 Task: Create new customer invoice with Date Opened: 08-May-23, Select Customer: Renys, Terms: Net 30. Make invoice entry for item-1 with Date: 08-May-23, Description: Victoria's Secret Pleated Babydoll Black (XL)
, Income Account: Income:Sales, Quantity: 4, Unit Price: 13.49, Sales Tax: Y, Sales Tax Included: N, Tax Table: Sales Tax. Make entry for item-2 with Date: 08-May-23, Description: Victoria's Secret Pleated Babydoll Black (XL)
, Income Account: Income:Sales, Quantity: 2, Unit Price: 12.99, Sales Tax: Y, Sales Tax Included: N, Tax Table: Sales Tax. Post Invoice with Post Date: 08-May-23, Post to Accounts: Assets:Accounts Receivable. Pay / Process Payment with Transaction Date: 06-Jun-23, Amount: 84.74, Transfer Account: Checking Account. Go to 'Print Invoice'. Give a print command to print a copy of invoice.
Action: Mouse moved to (187, 101)
Screenshot: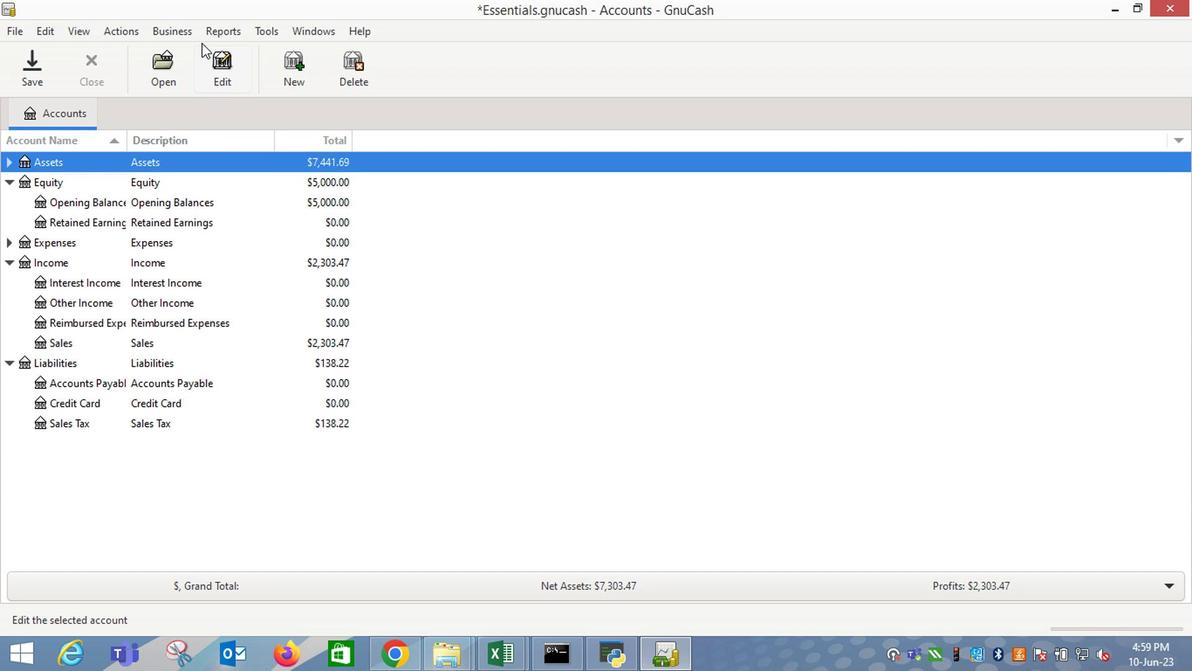
Action: Mouse pressed left at (187, 101)
Screenshot: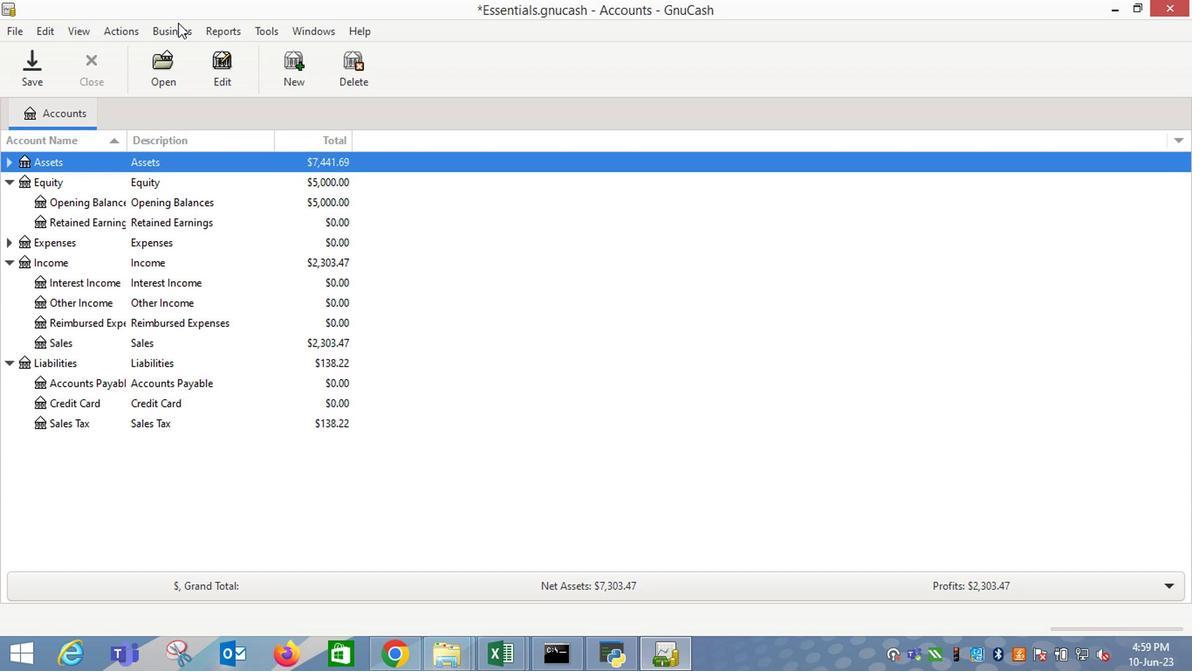 
Action: Mouse moved to (388, 176)
Screenshot: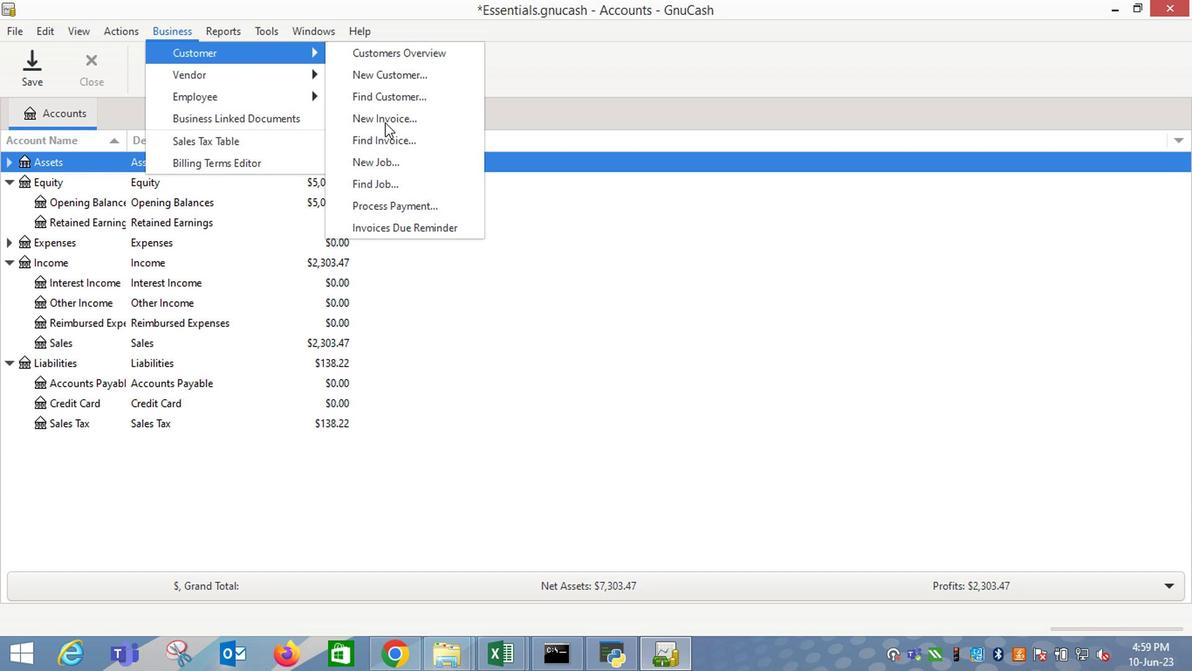 
Action: Mouse pressed left at (388, 176)
Screenshot: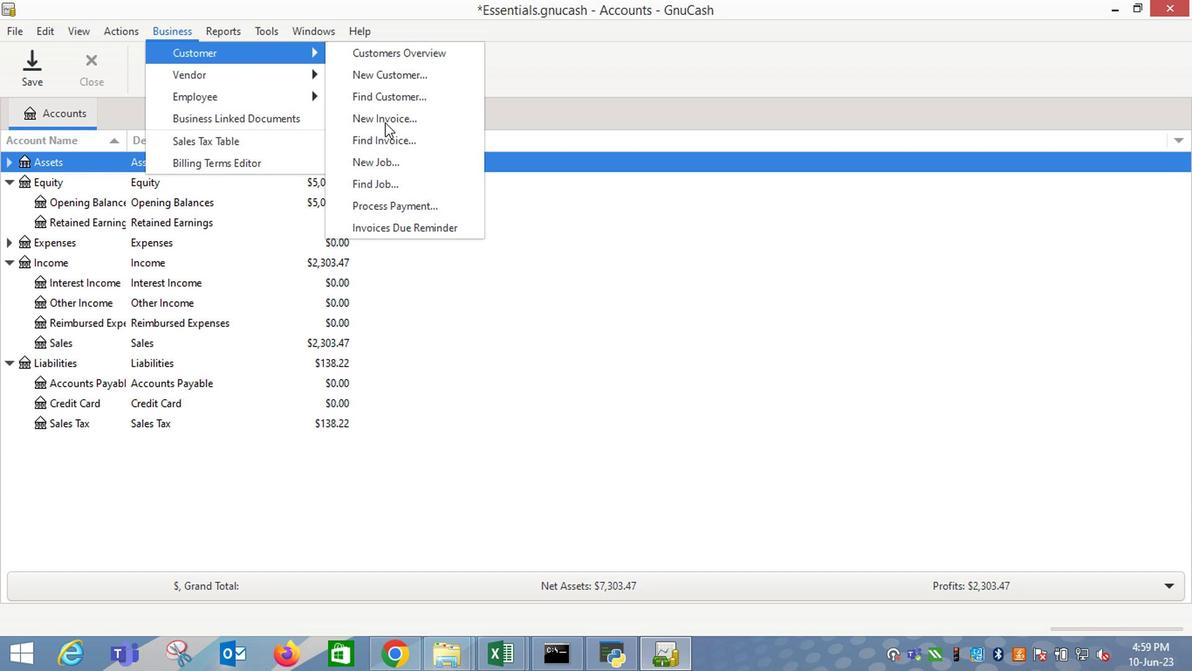 
Action: Mouse moved to (703, 281)
Screenshot: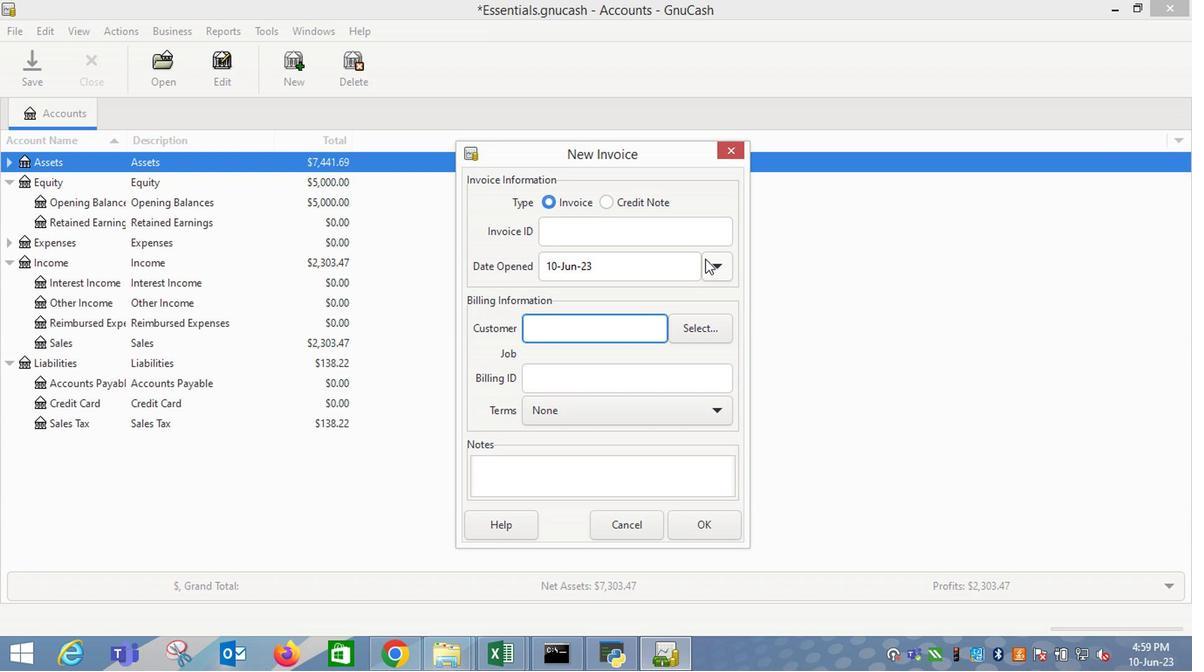 
Action: Mouse pressed left at (703, 281)
Screenshot: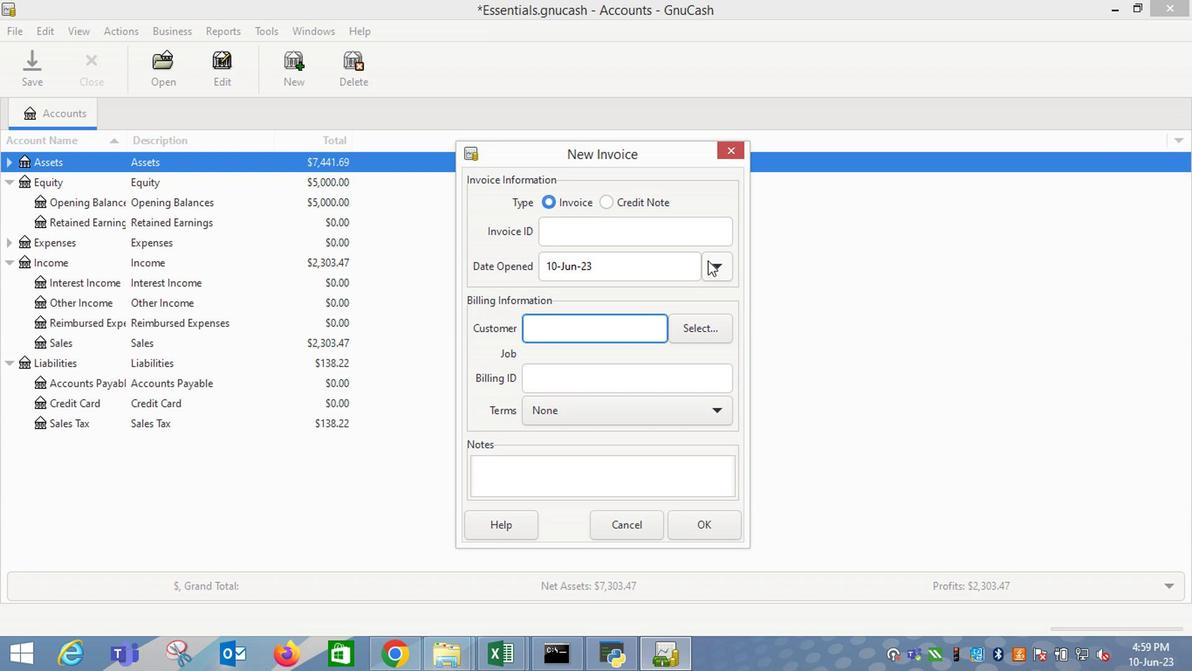 
Action: Mouse moved to (577, 304)
Screenshot: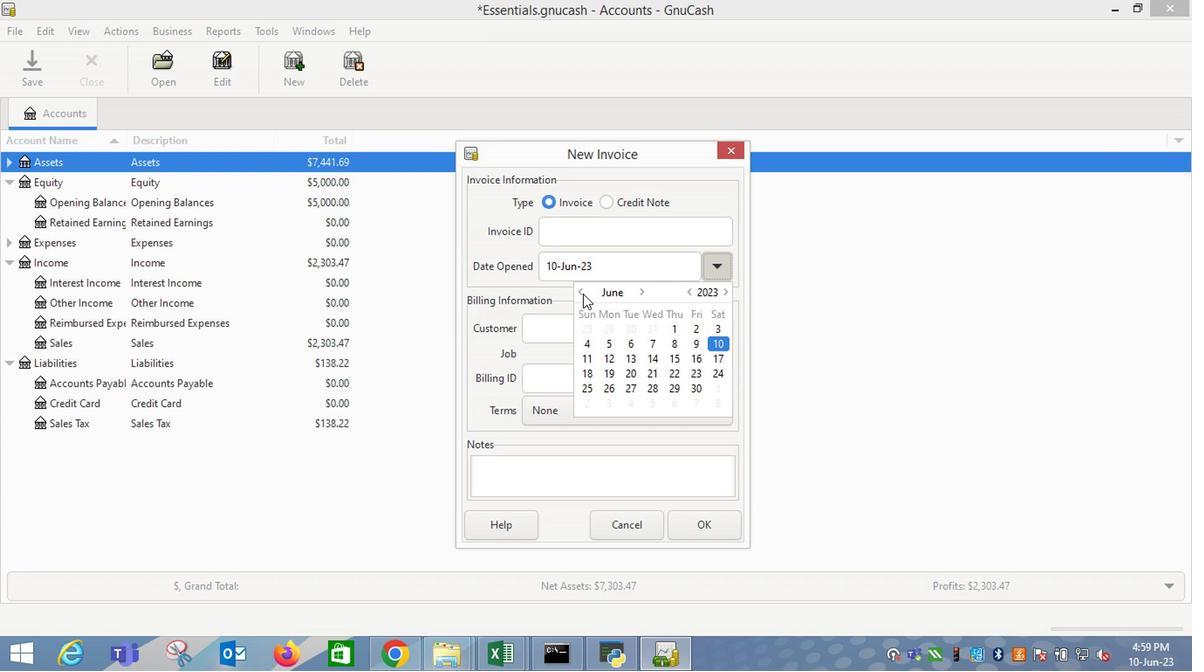 
Action: Mouse pressed left at (577, 304)
Screenshot: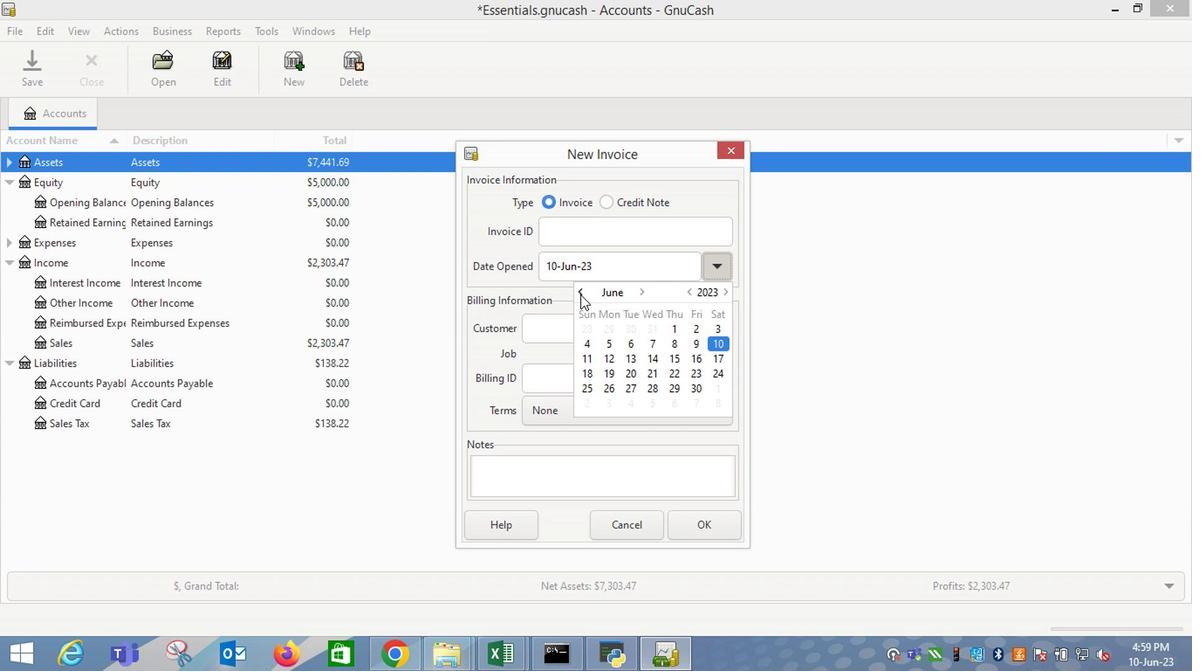 
Action: Mouse moved to (605, 341)
Screenshot: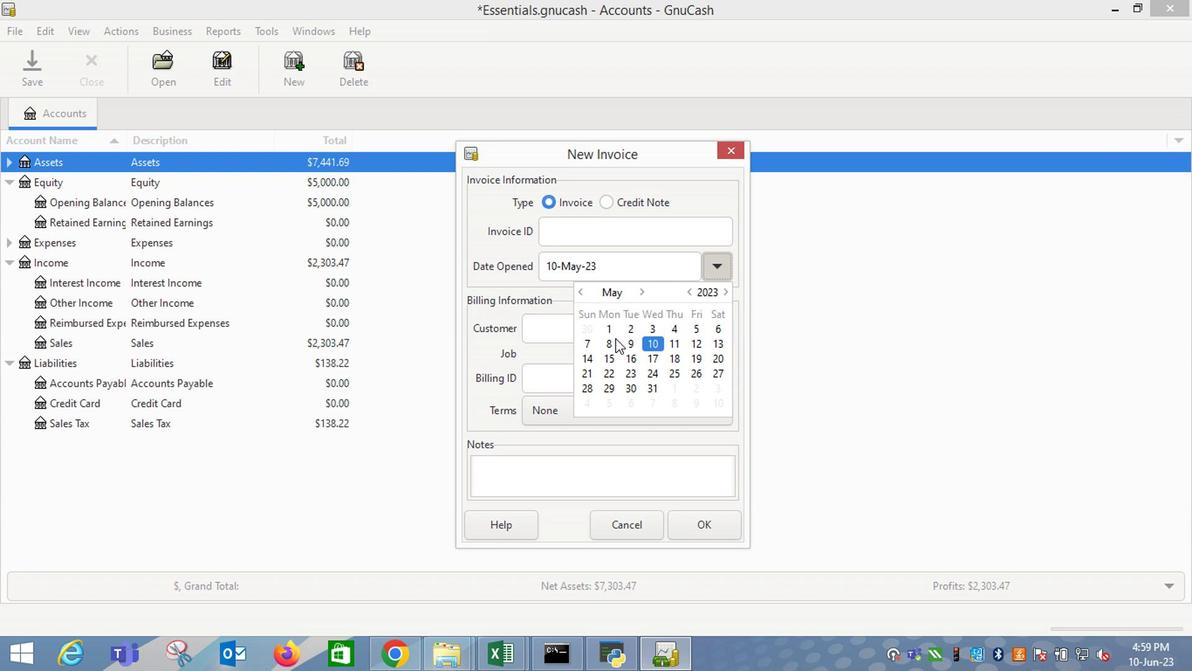 
Action: Mouse pressed left at (605, 341)
Screenshot: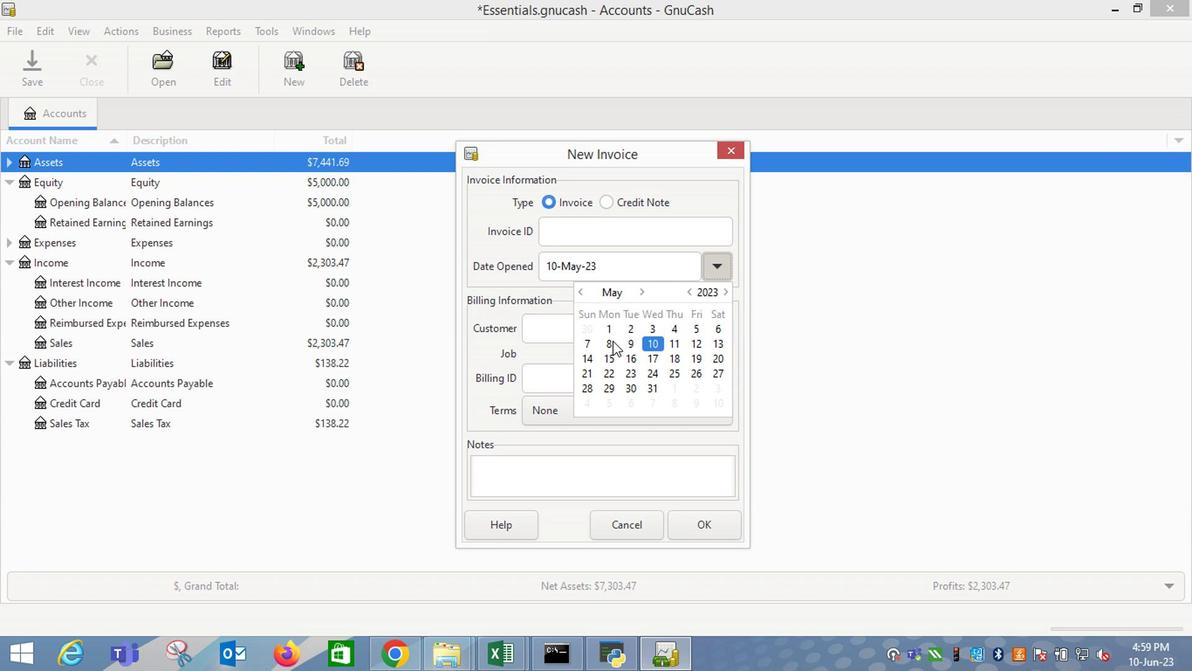 
Action: Mouse moved to (544, 332)
Screenshot: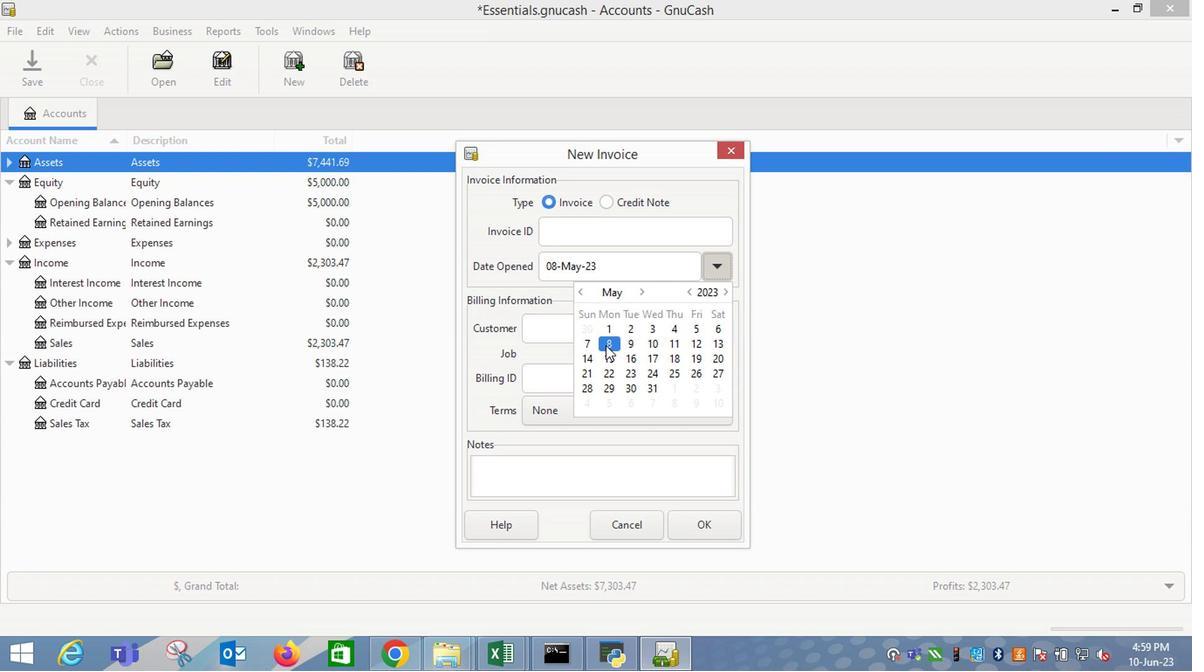 
Action: Mouse pressed left at (544, 332)
Screenshot: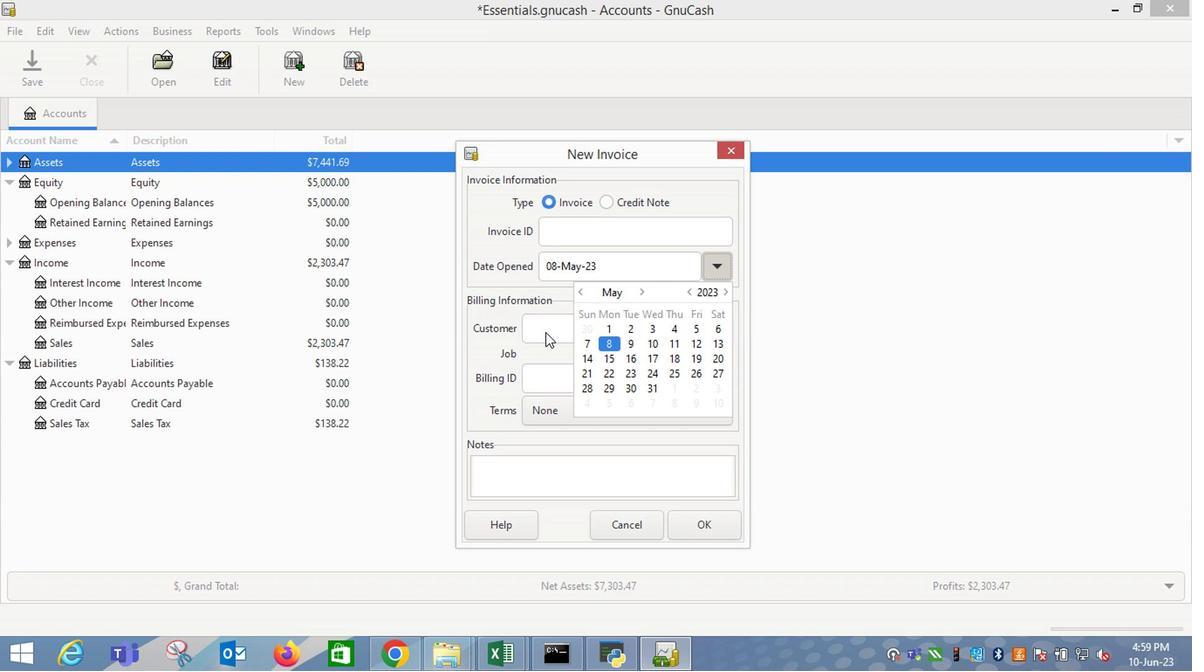 
Action: Mouse moved to (546, 331)
Screenshot: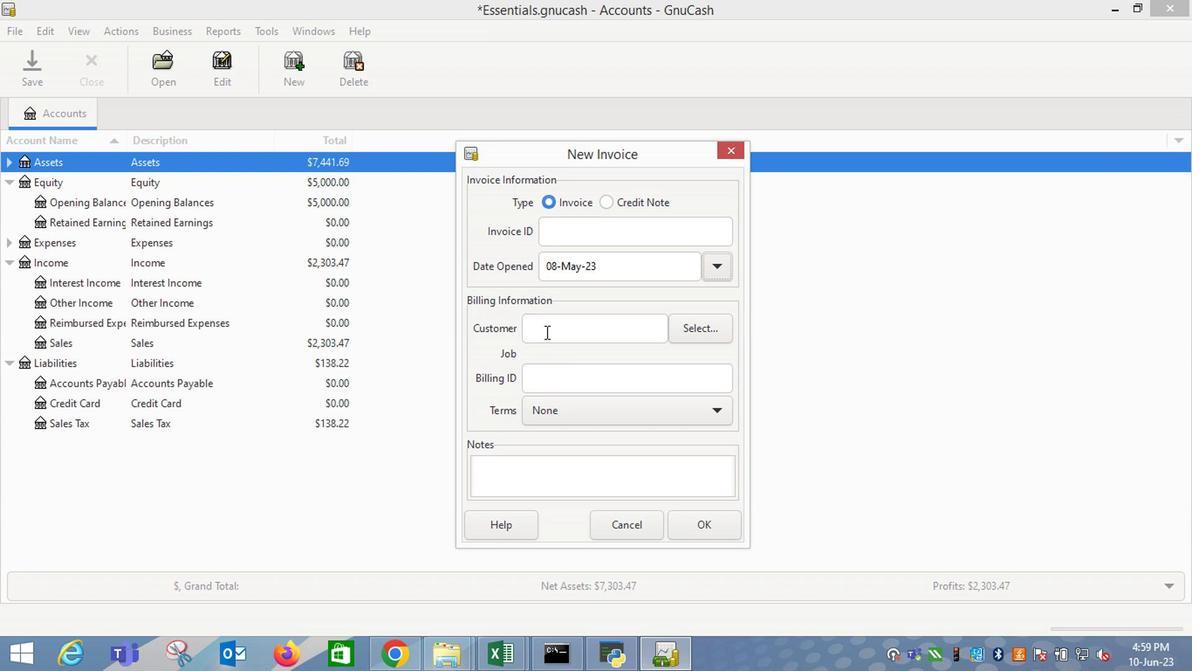 
Action: Mouse pressed left at (546, 331)
Screenshot: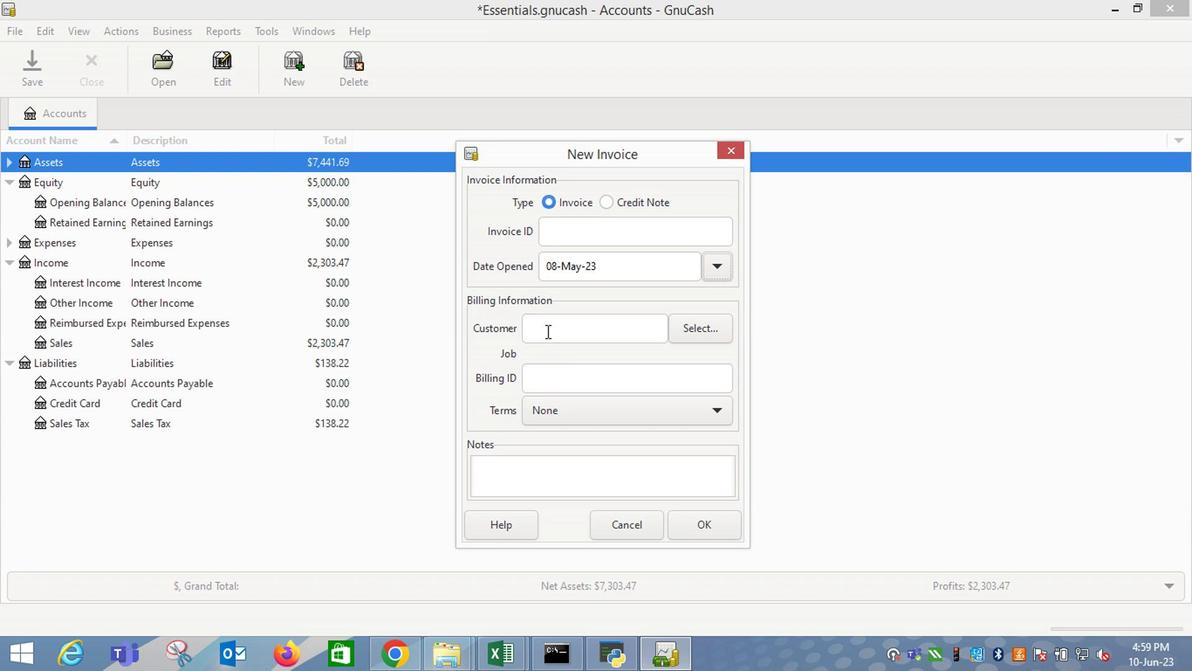 
Action: Key pressed <Key.shift_r>Re
Screenshot: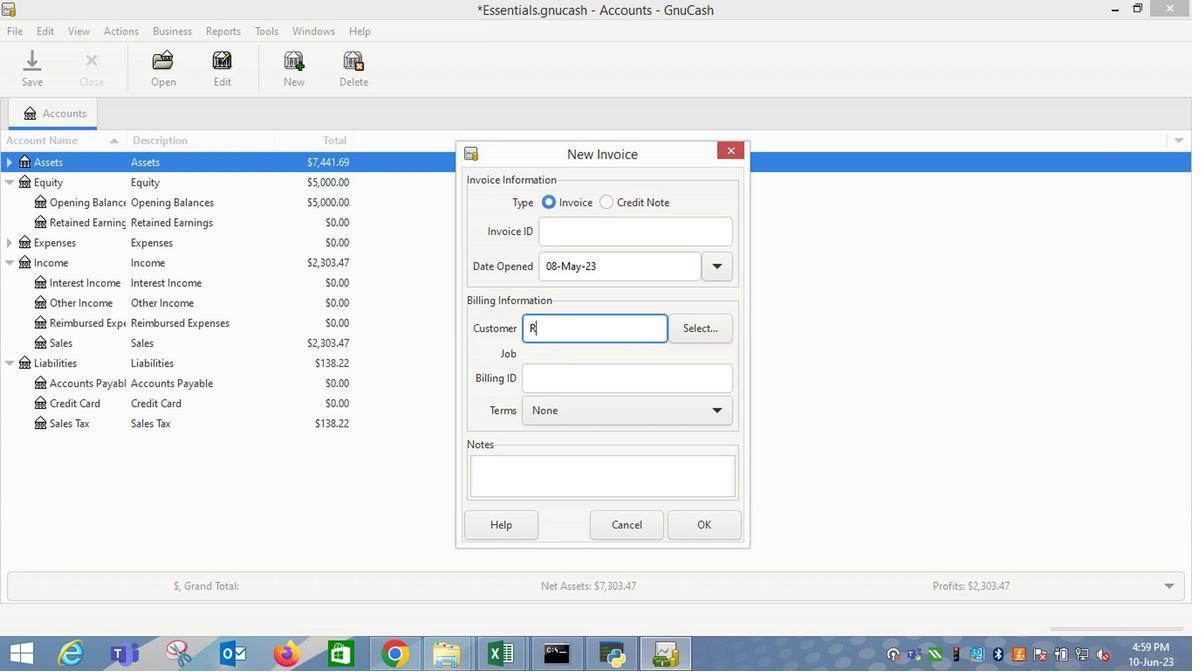 
Action: Mouse moved to (556, 355)
Screenshot: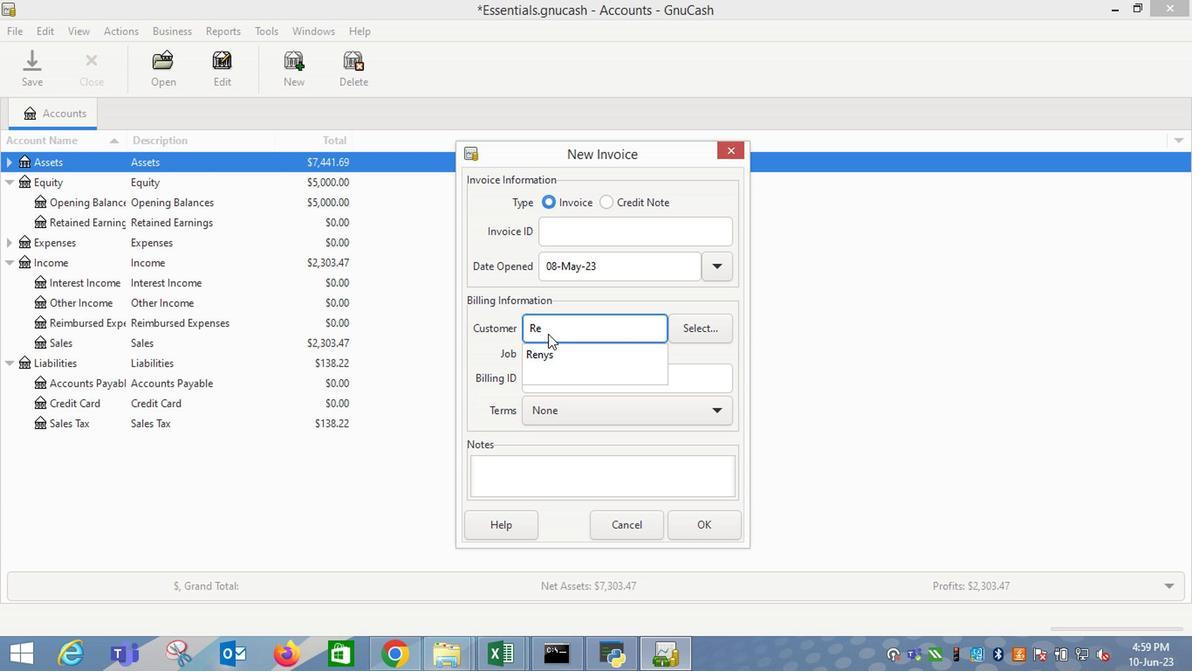 
Action: Mouse pressed left at (556, 355)
Screenshot: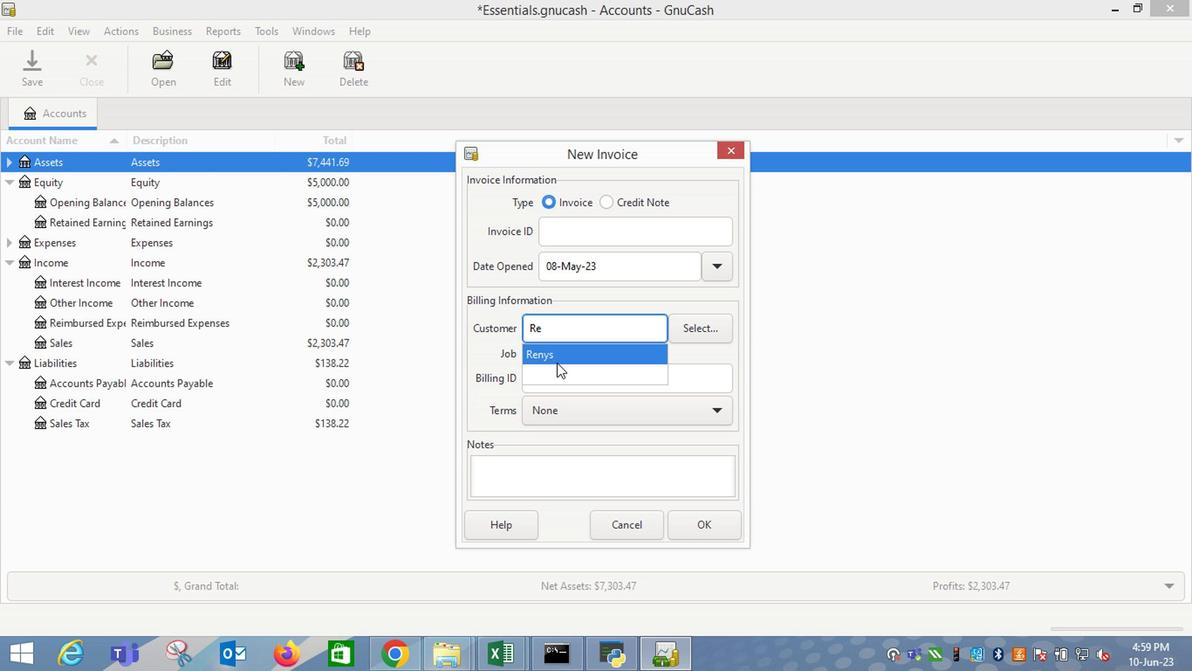 
Action: Mouse moved to (559, 403)
Screenshot: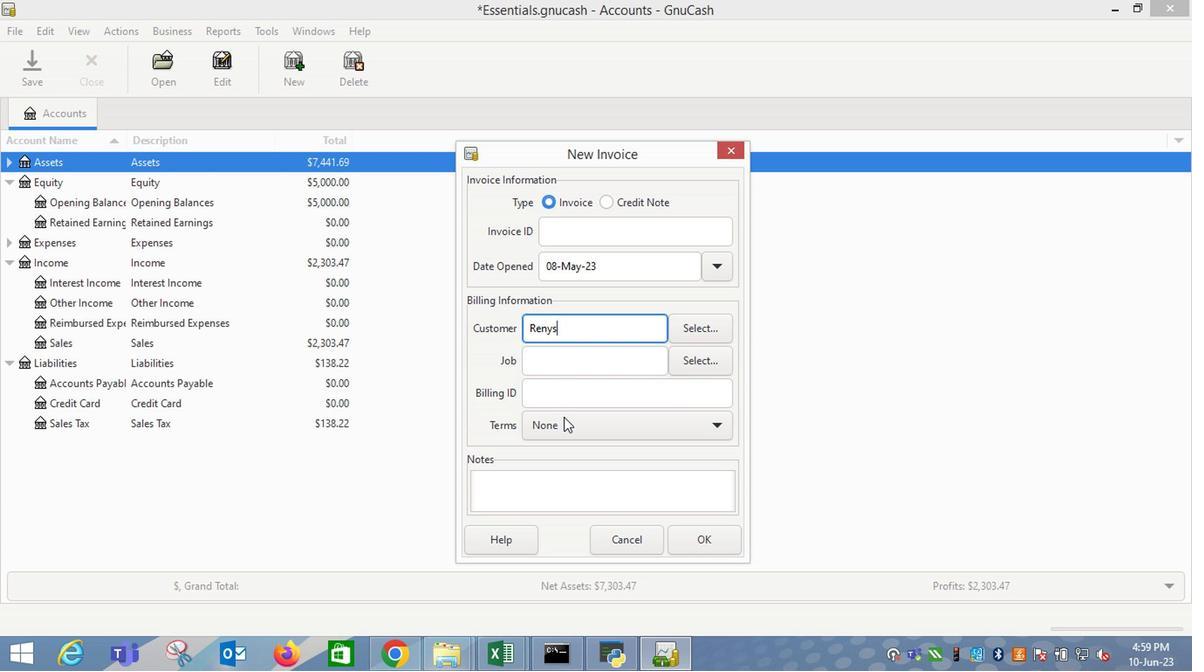 
Action: Mouse pressed left at (559, 403)
Screenshot: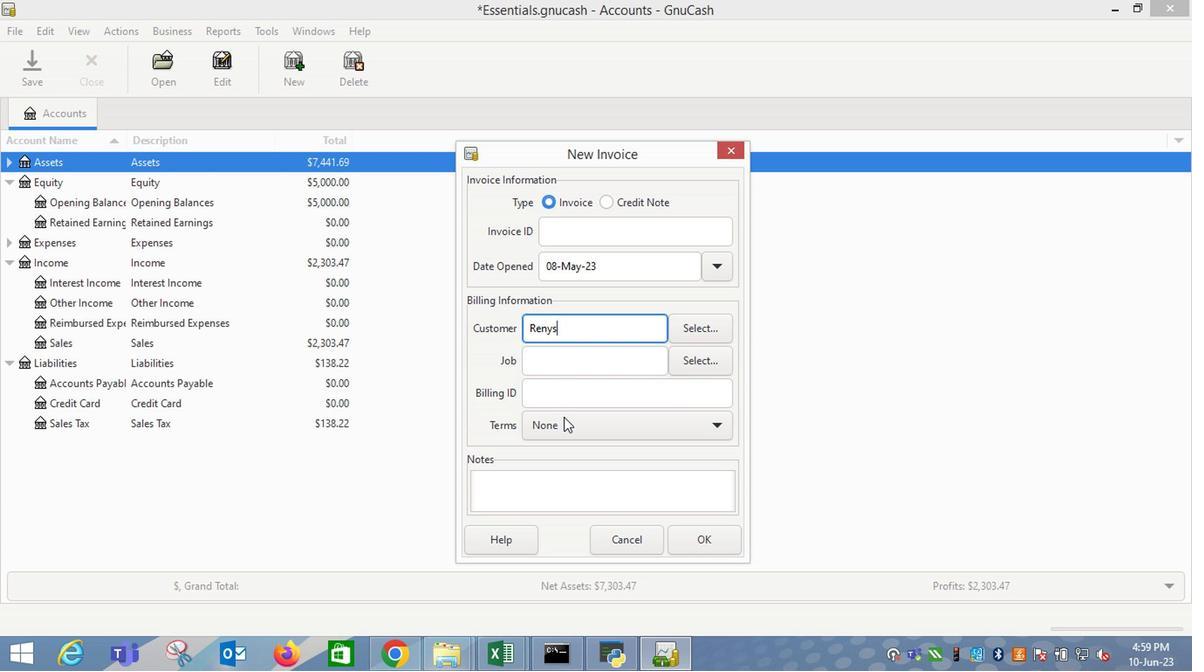 
Action: Mouse moved to (552, 438)
Screenshot: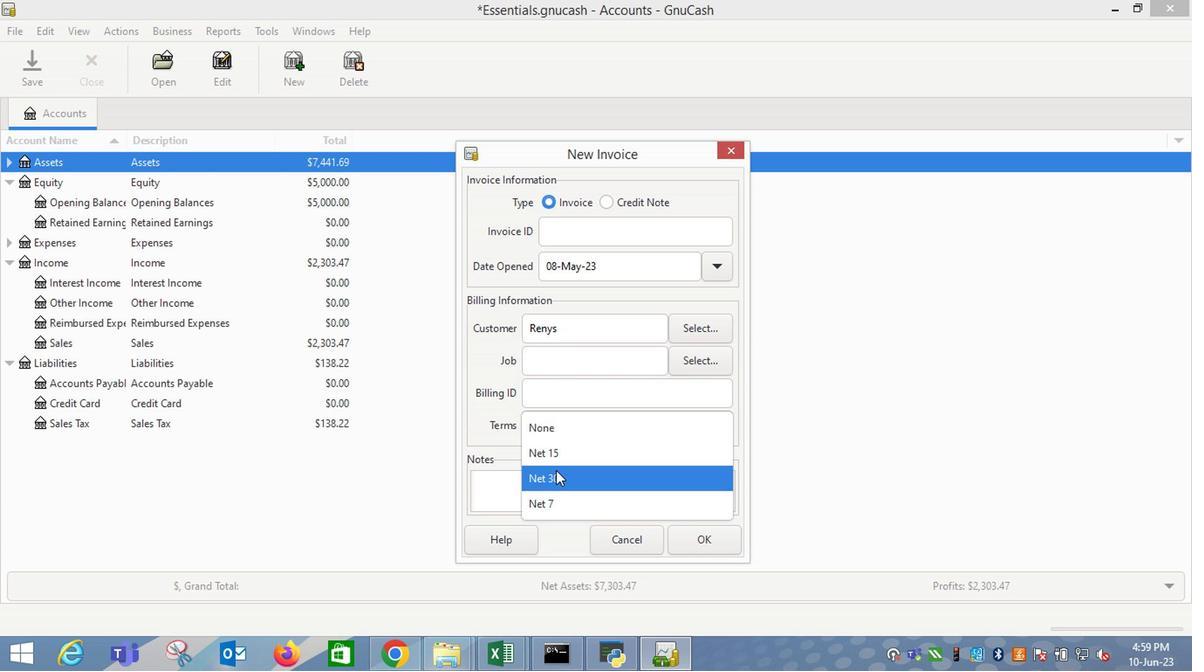 
Action: Mouse pressed left at (552, 438)
Screenshot: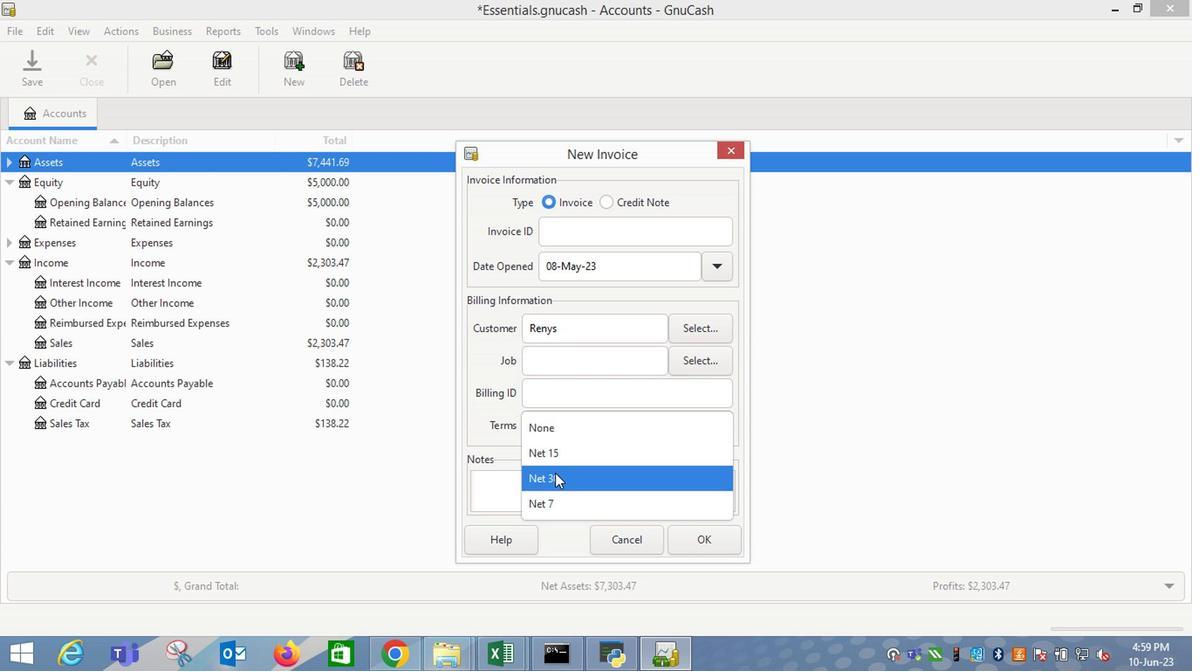 
Action: Mouse moved to (712, 485)
Screenshot: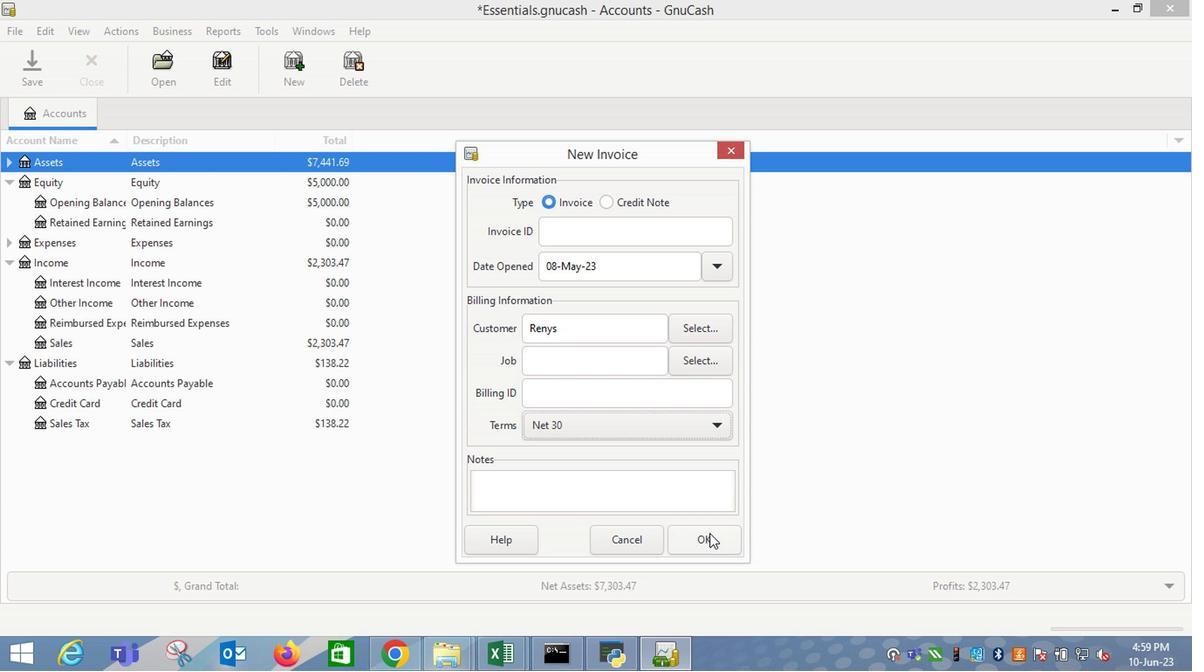 
Action: Mouse pressed left at (712, 485)
Screenshot: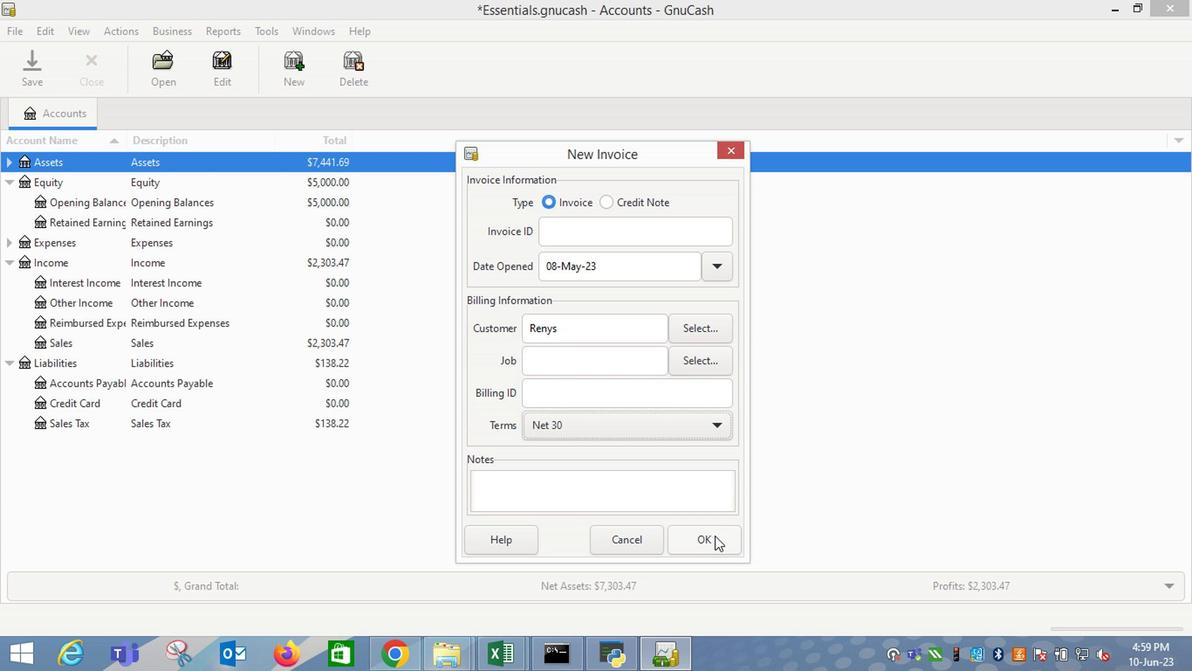 
Action: Mouse moved to (90, 337)
Screenshot: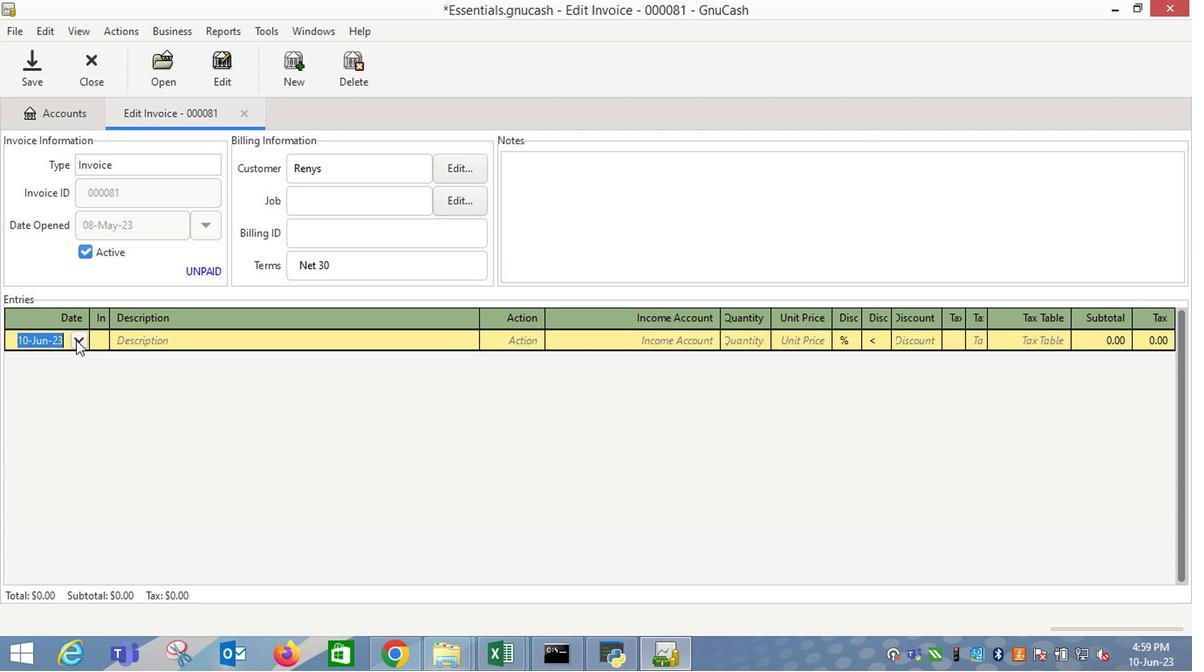 
Action: Mouse pressed left at (90, 337)
Screenshot: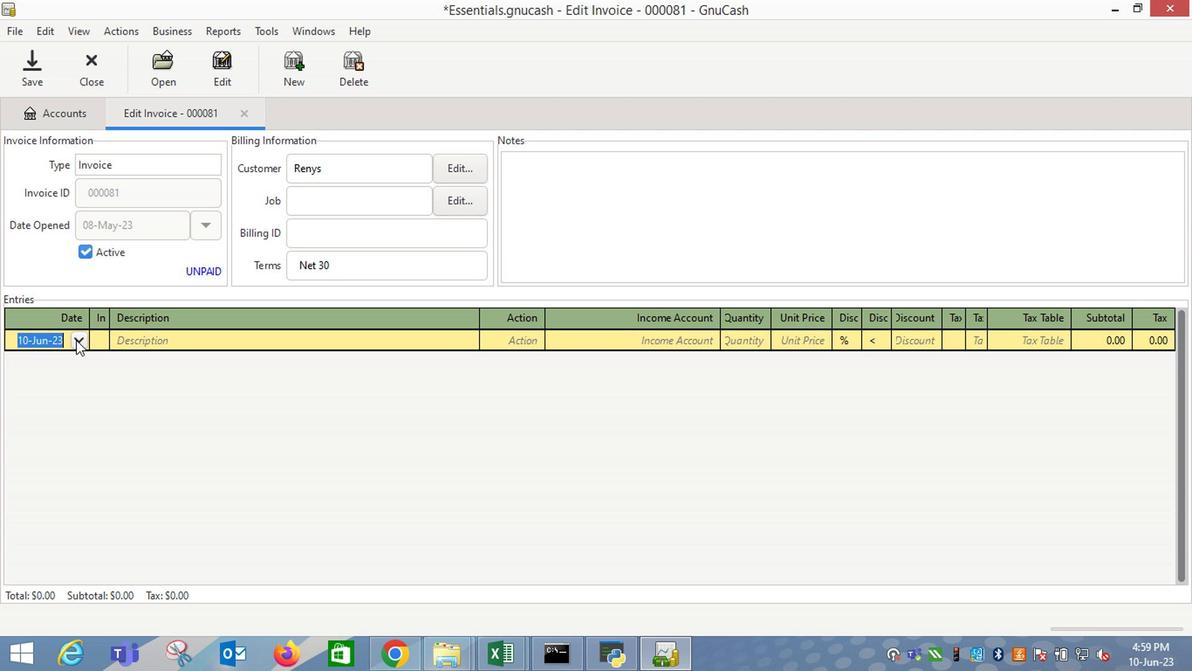 
Action: Mouse moved to (22, 357)
Screenshot: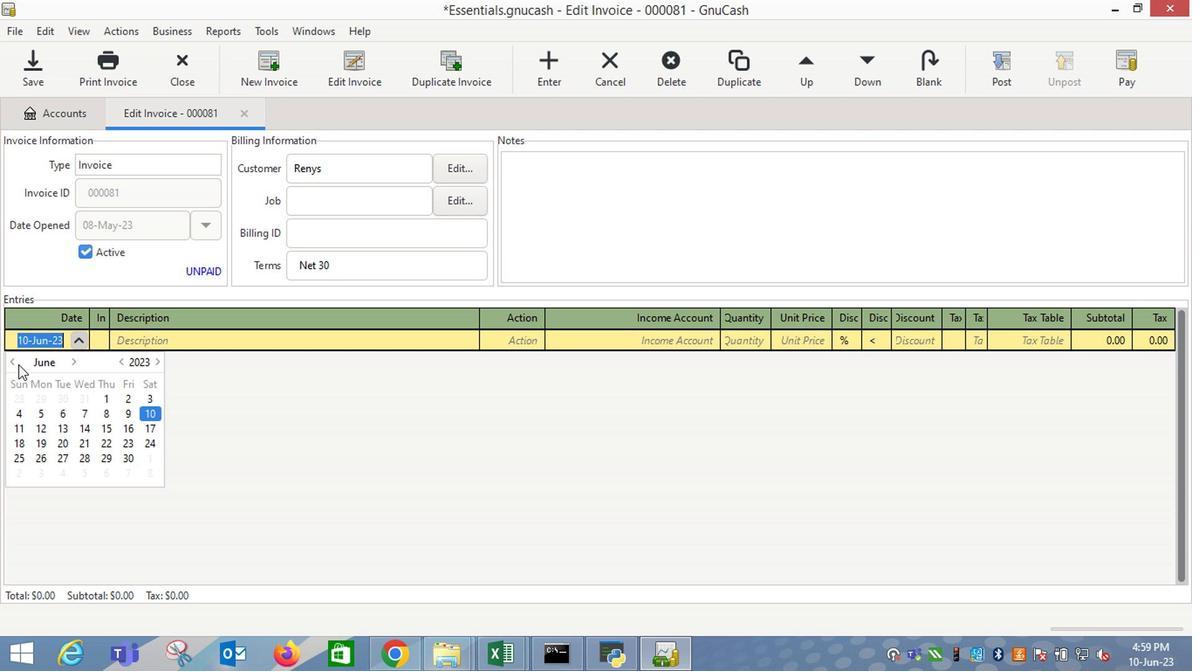 
Action: Mouse pressed left at (22, 357)
Screenshot: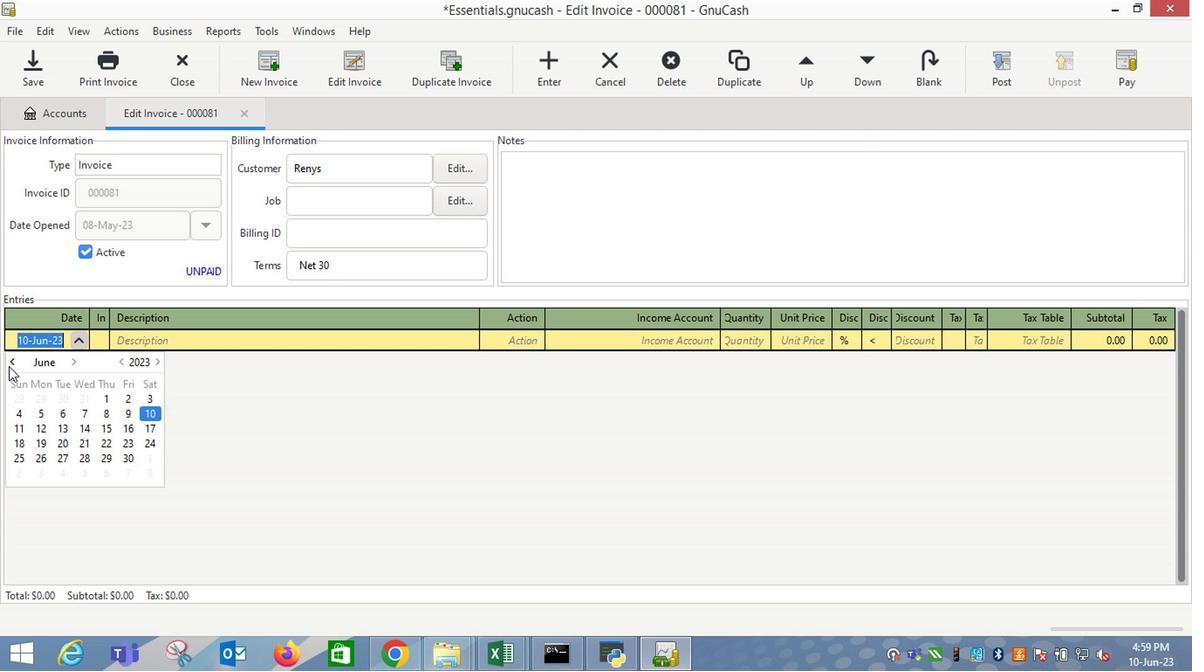
Action: Mouse moved to (55, 393)
Screenshot: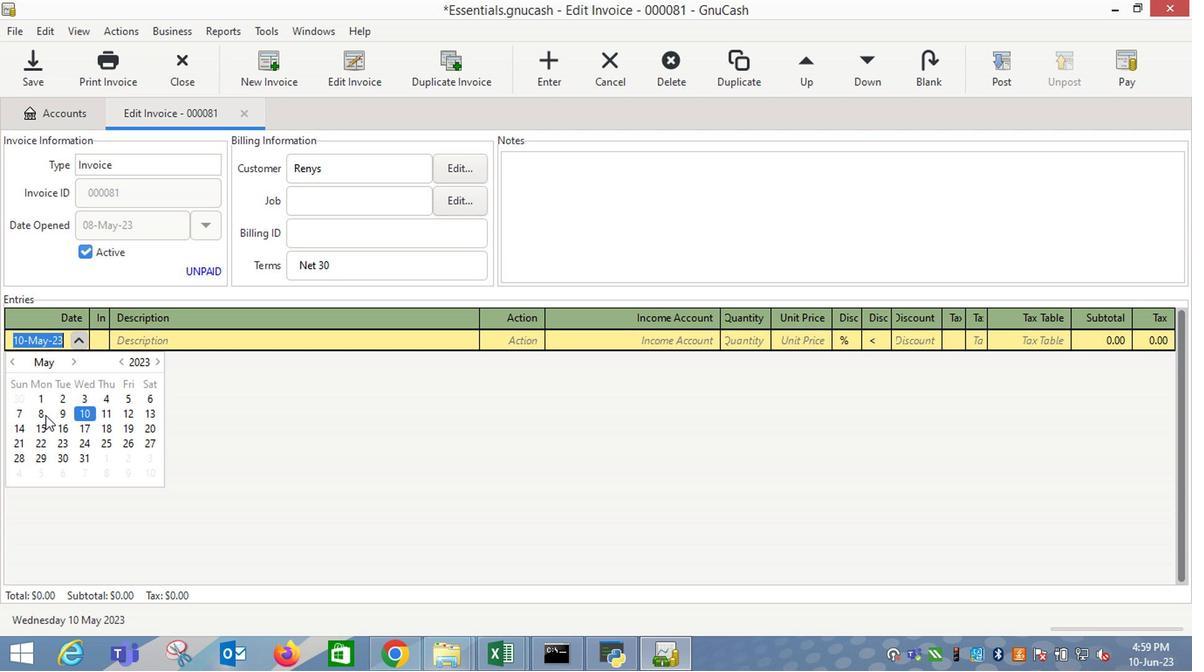 
Action: Mouse pressed left at (55, 393)
Screenshot: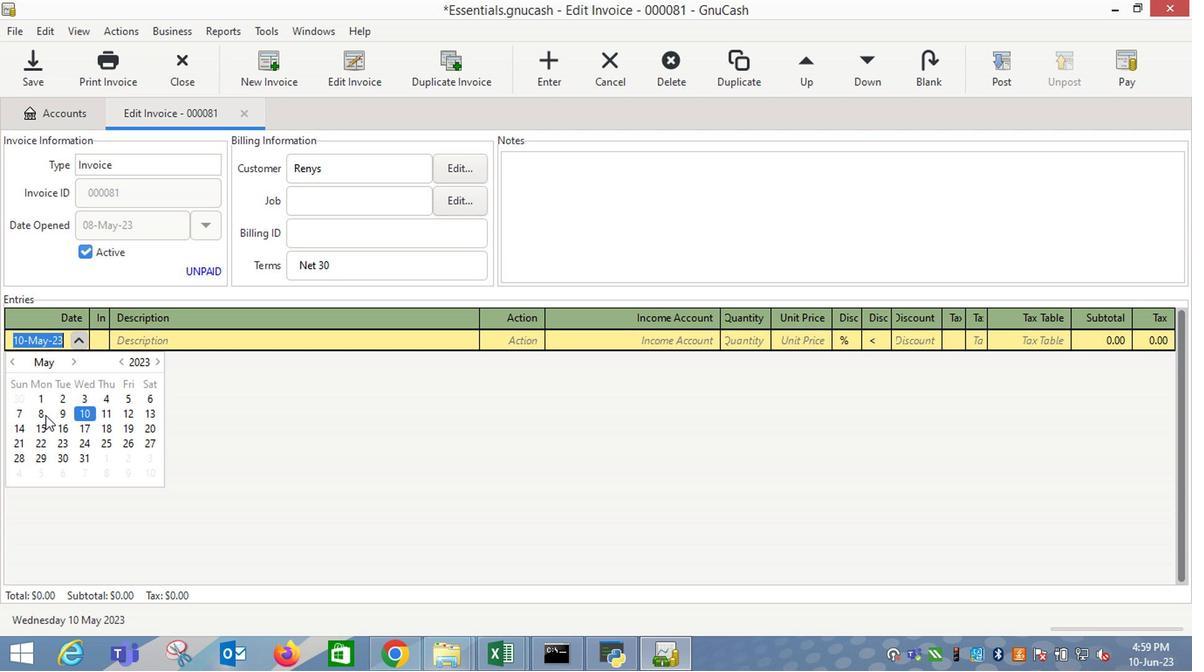 
Action: Key pressed <Key.tab><Key.shift_r>Victoria's<Key.space><Key.shift_r>Secret<Key.space><Key.shift_r>P<Key.tab>4<Key.tab>13.49<Key.tab>
Screenshot: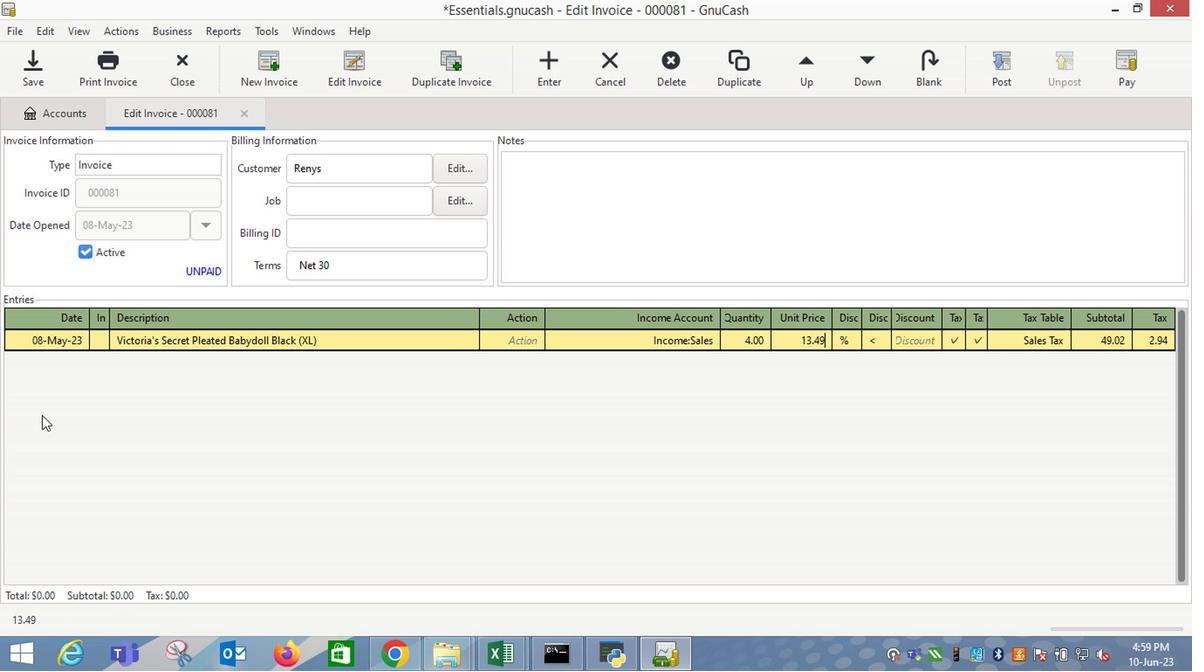 
Action: Mouse moved to (958, 335)
Screenshot: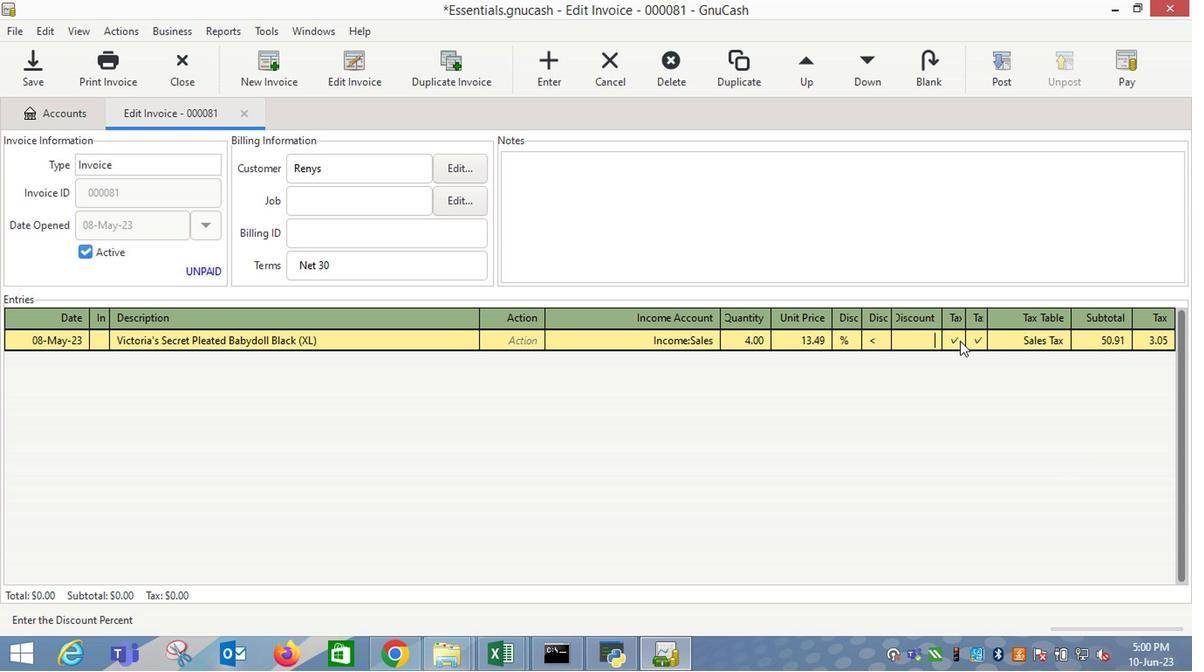 
Action: Mouse pressed left at (958, 335)
Screenshot: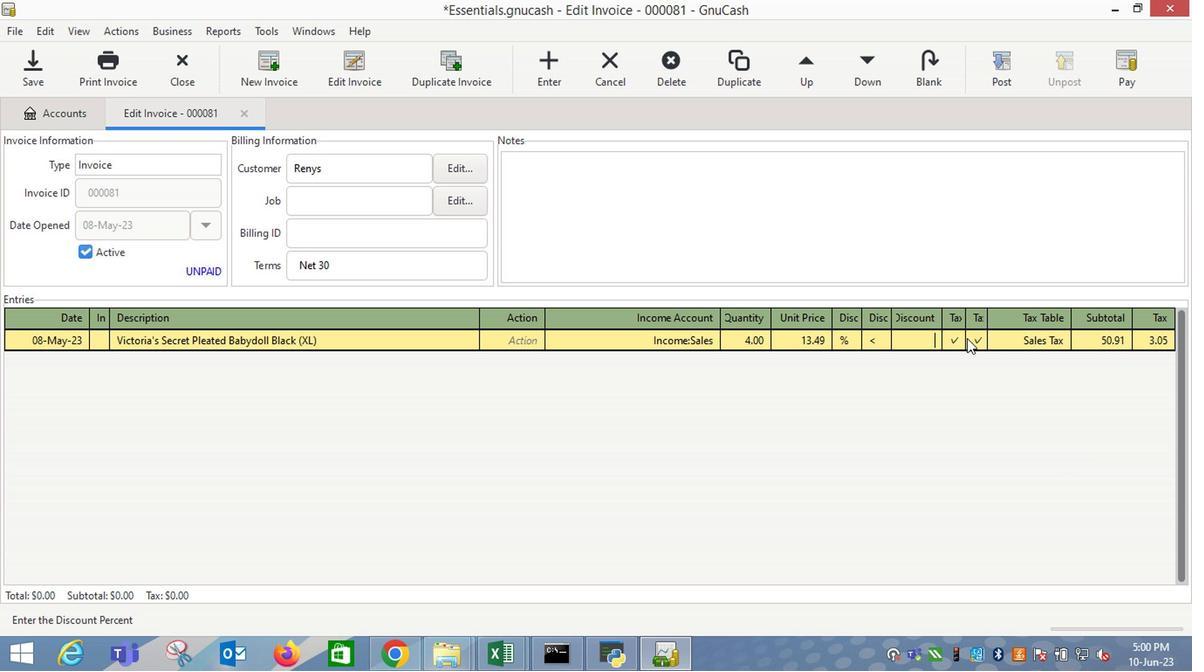 
Action: Mouse moved to (1008, 341)
Screenshot: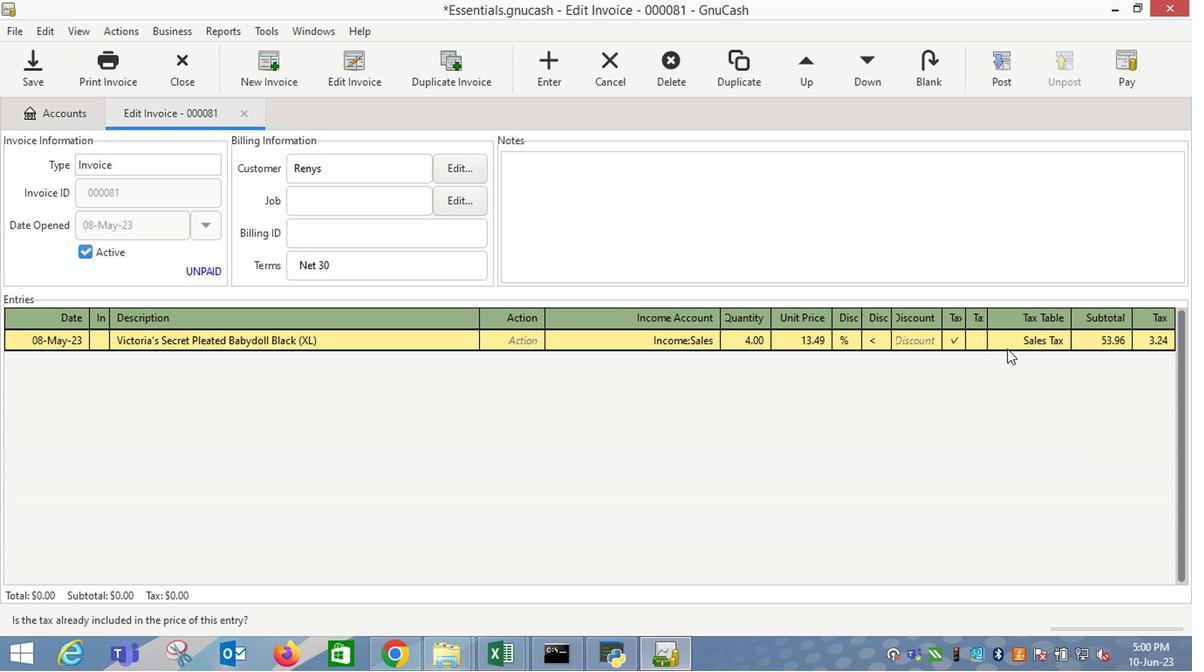 
Action: Mouse pressed left at (1008, 341)
Screenshot: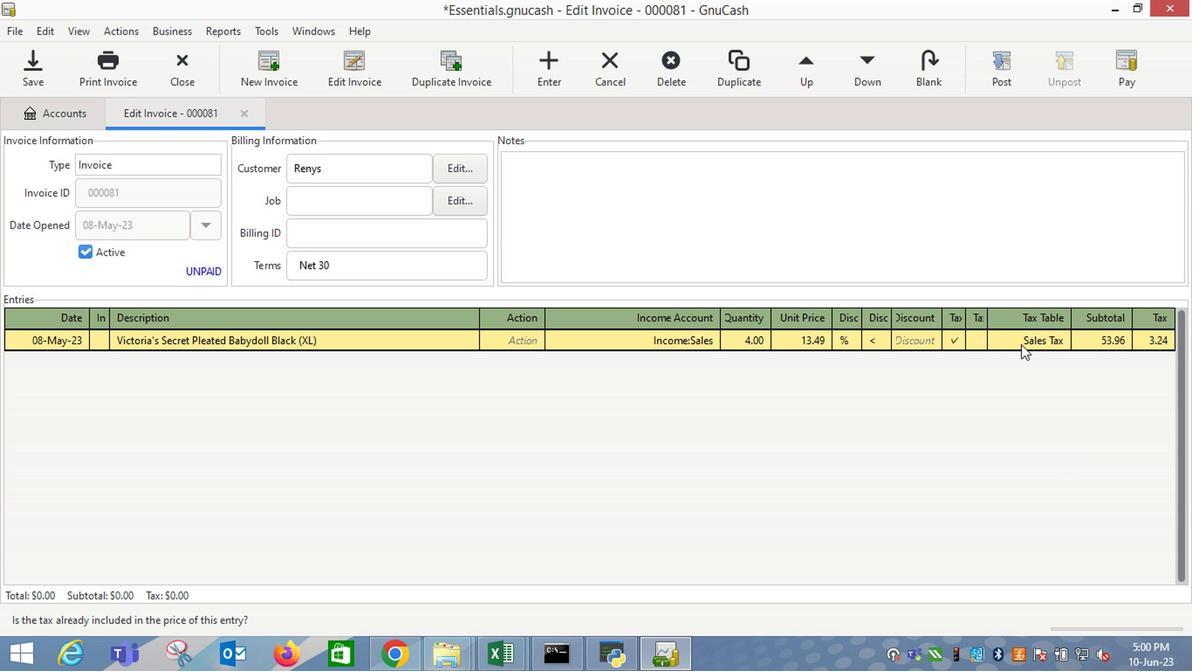 
Action: Mouse pressed left at (1008, 341)
Screenshot: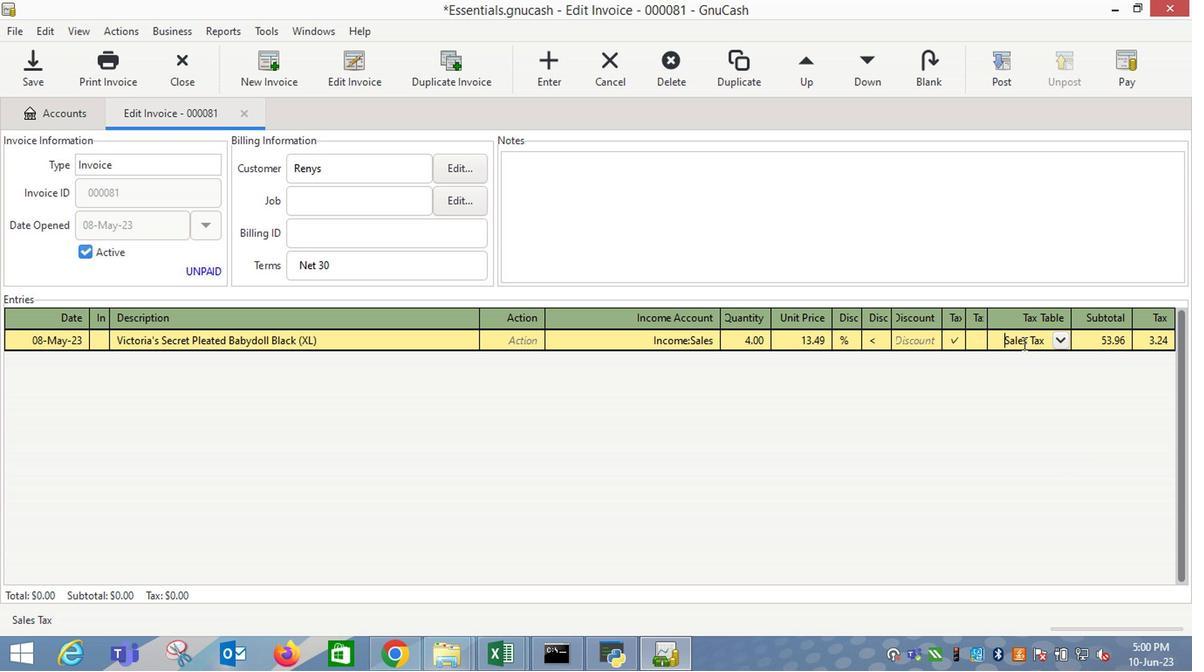 
Action: Mouse moved to (1006, 341)
Screenshot: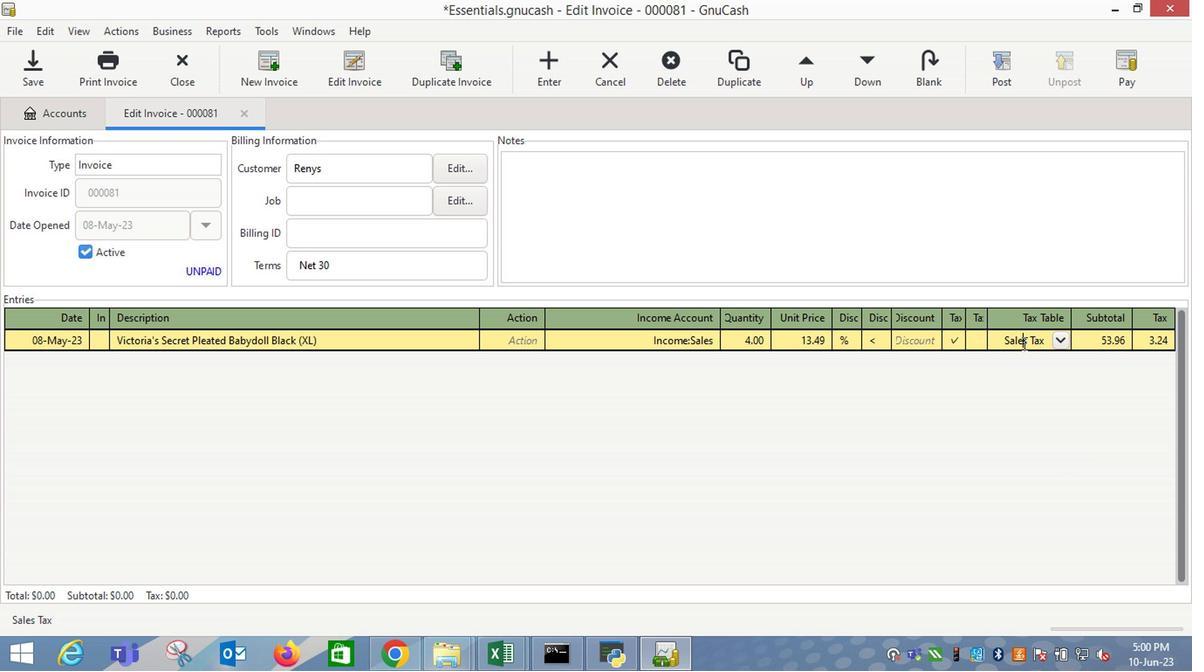 
Action: Key pressed <Key.enter>
Screenshot: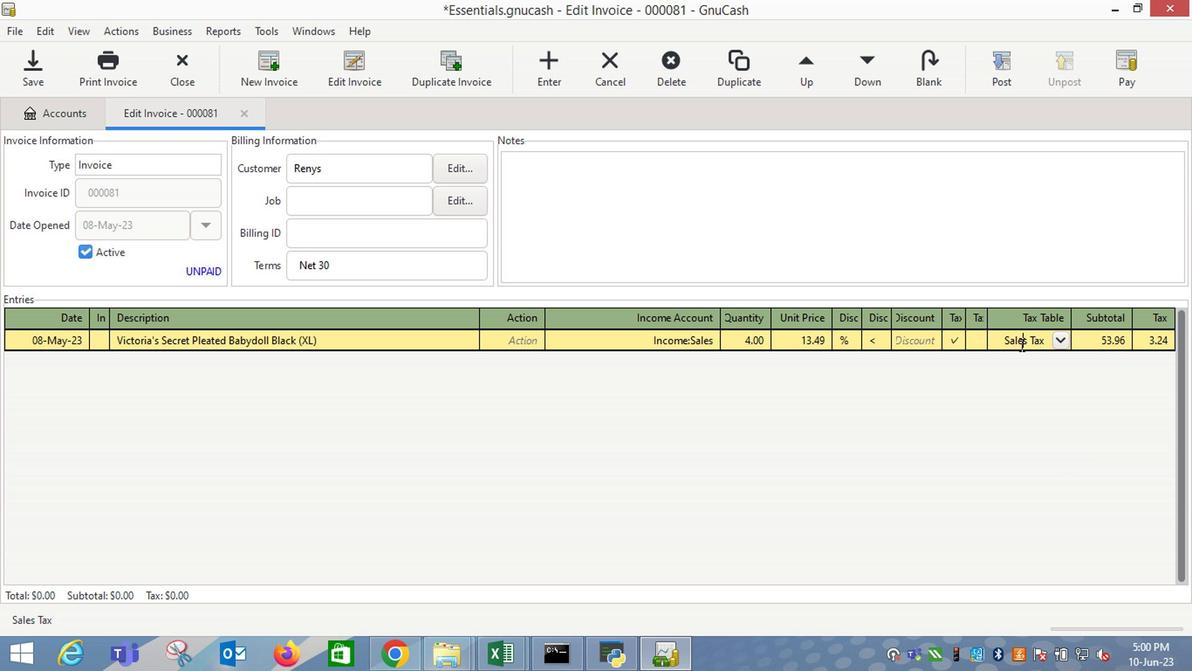 
Action: Mouse moved to (757, 380)
Screenshot: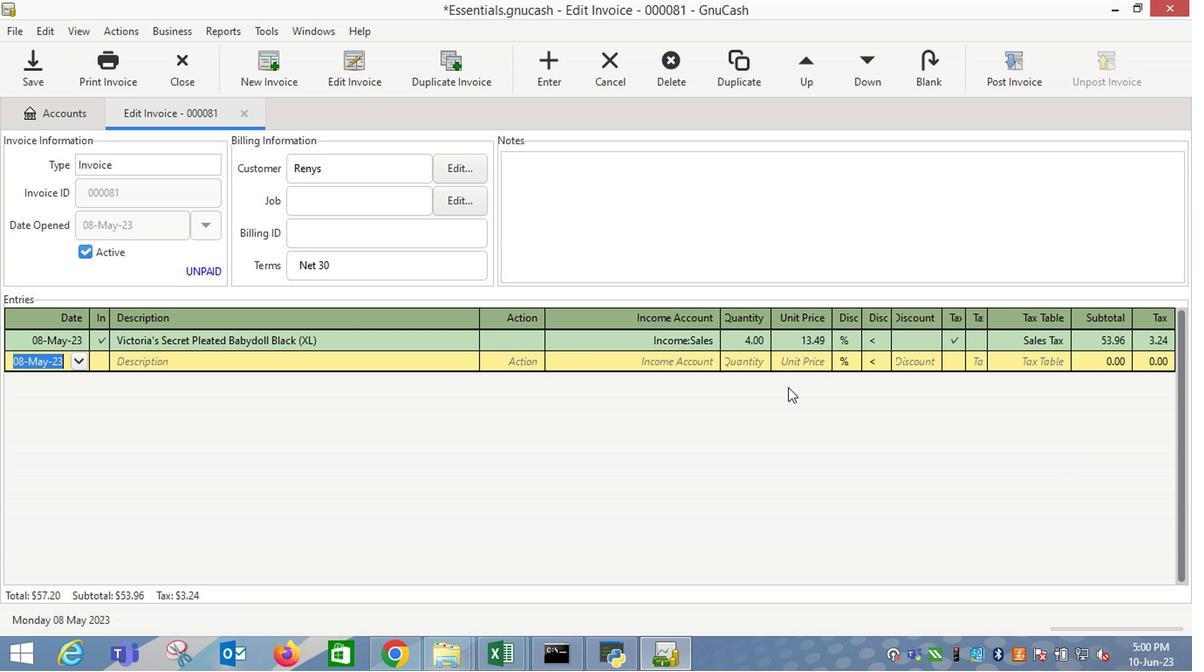 
Action: Key pressed <Key.tab>
Screenshot: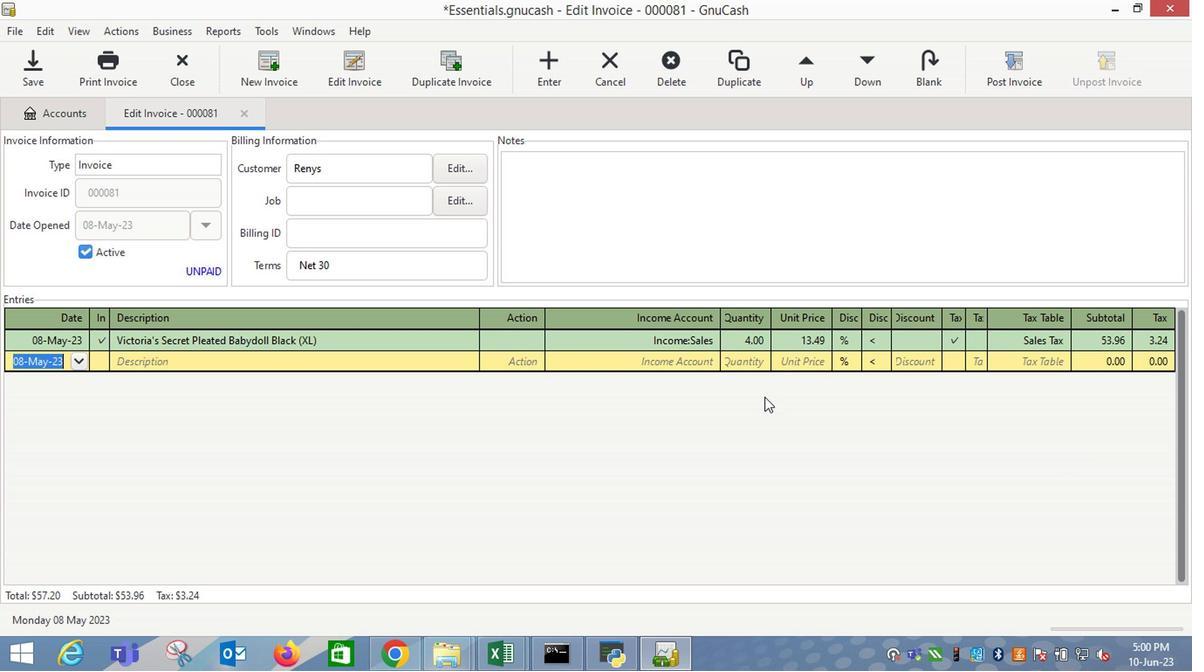 
Action: Mouse moved to (747, 379)
Screenshot: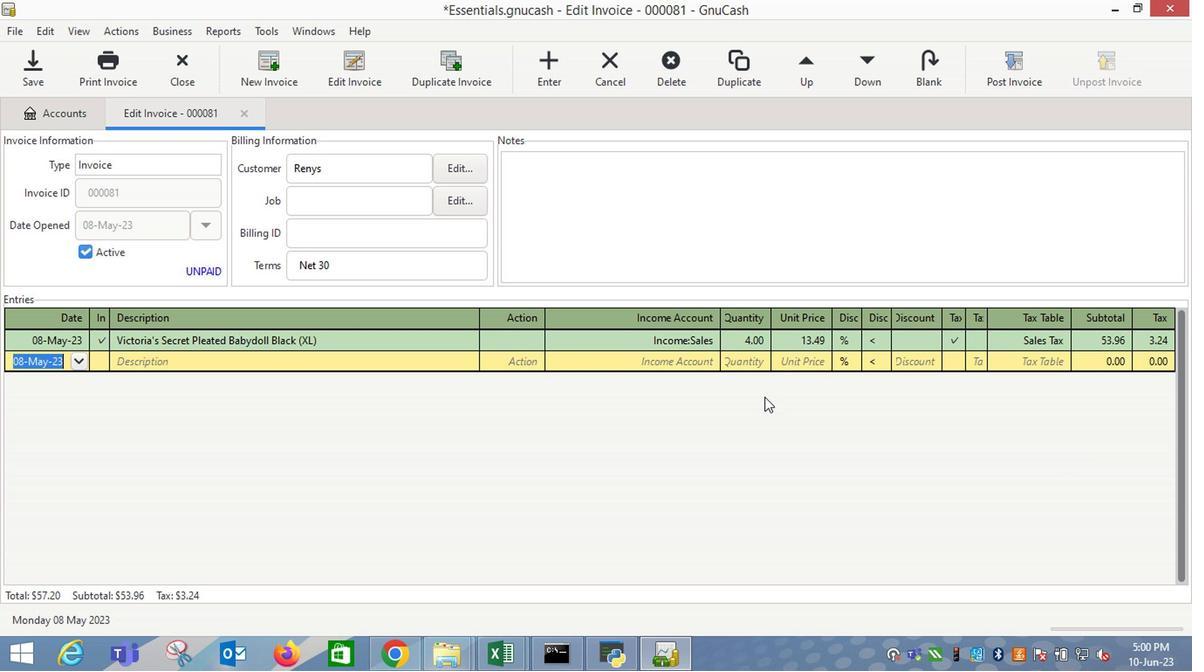 
Action: Key pressed <Key.shift_r>V<Key.backspace><Key.shift_r>Vic<Key.backspace><Key.backspace><Key.backspace>ictoria's<Key.space><Key.tab>2<Key.tab>12.99<Key.tab>
Screenshot: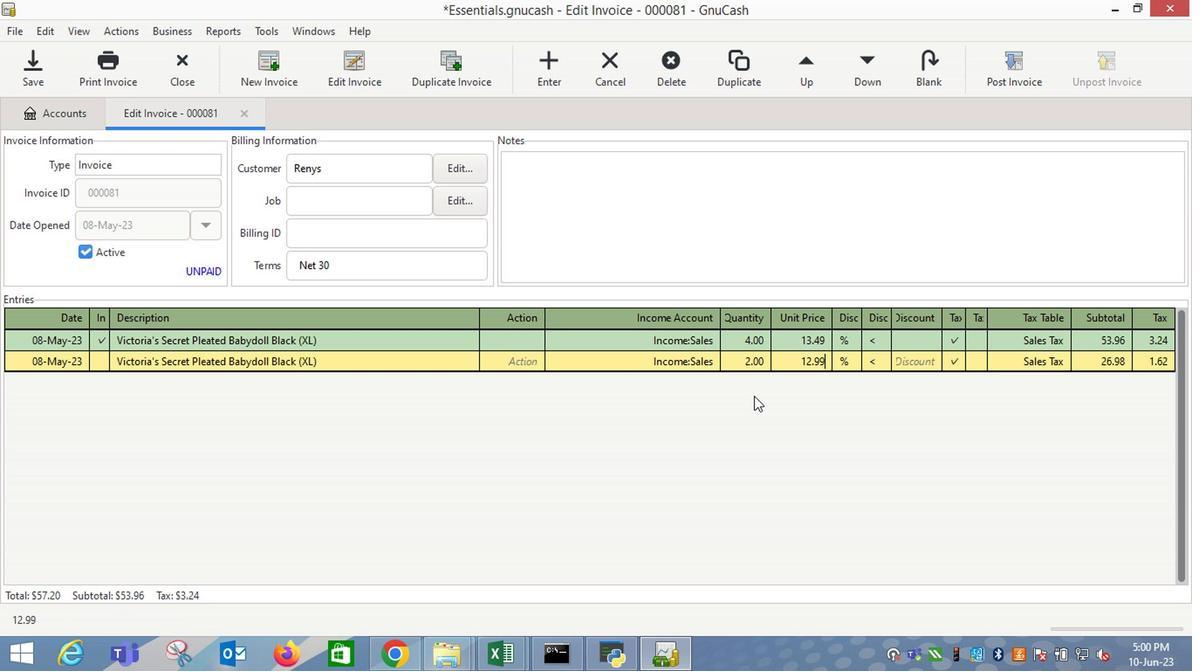 
Action: Mouse moved to (1003, 356)
Screenshot: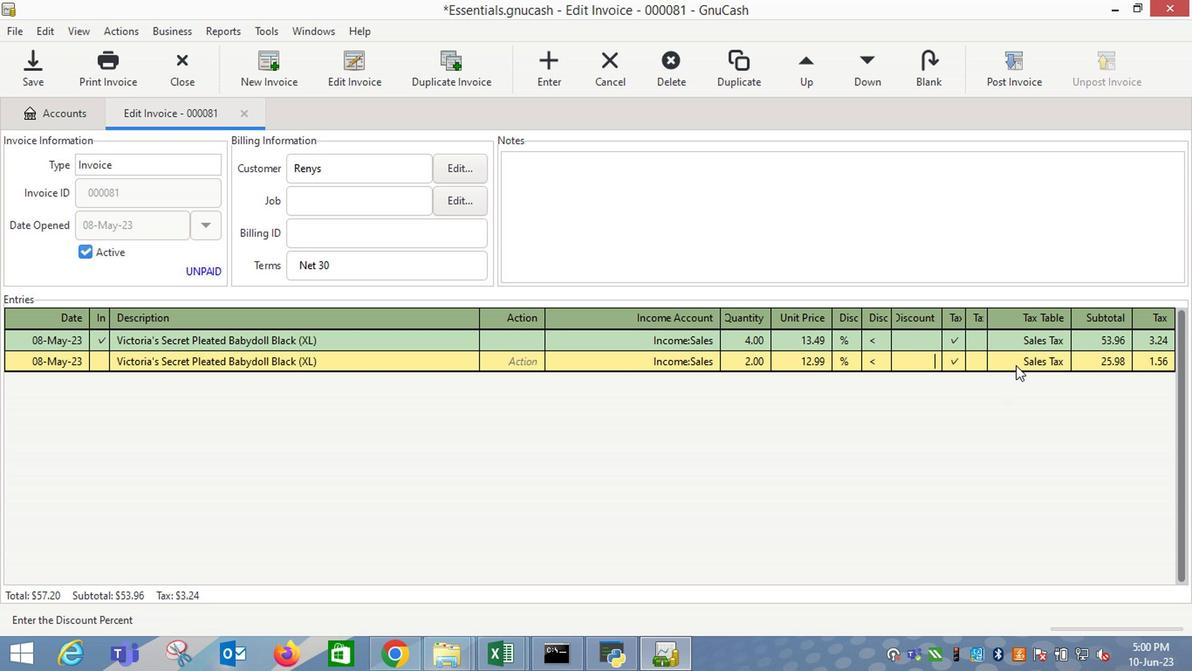 
Action: Mouse pressed left at (1002, 357)
Screenshot: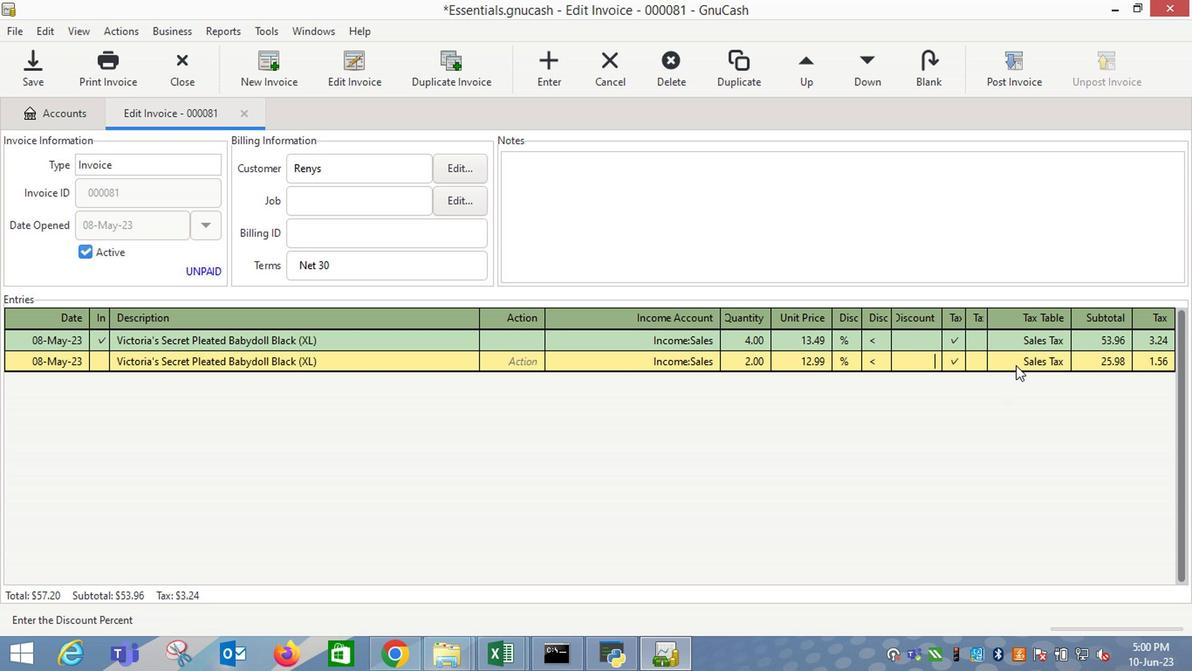 
Action: Mouse moved to (1015, 352)
Screenshot: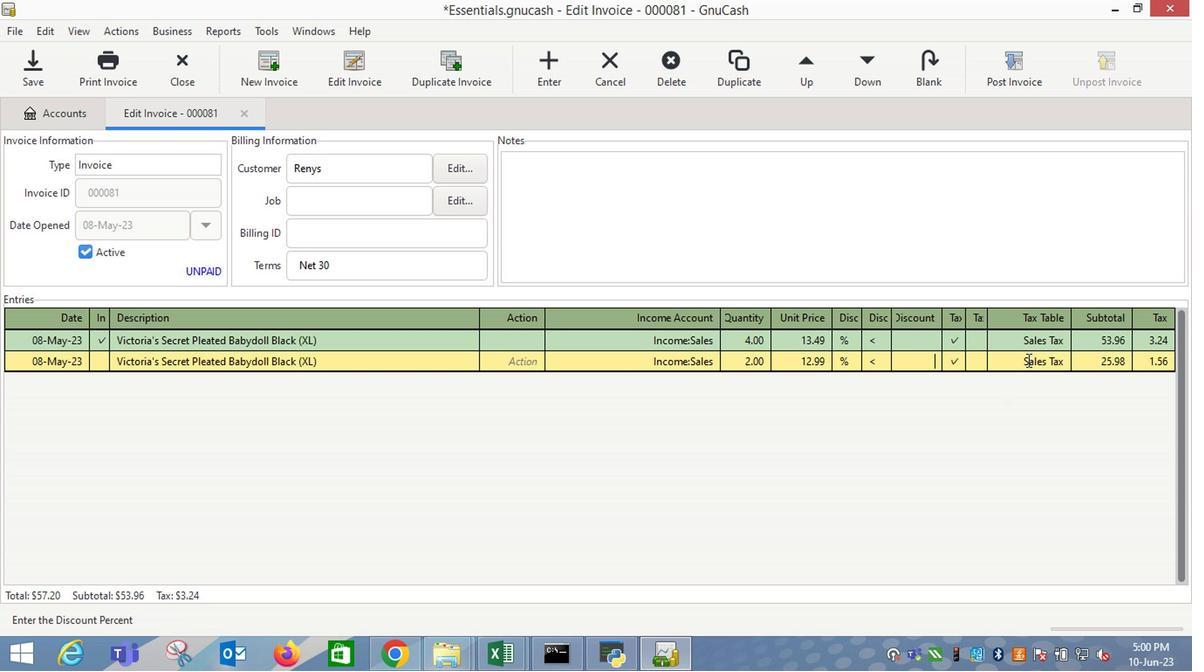 
Action: Key pressed <Key.enter>
Screenshot: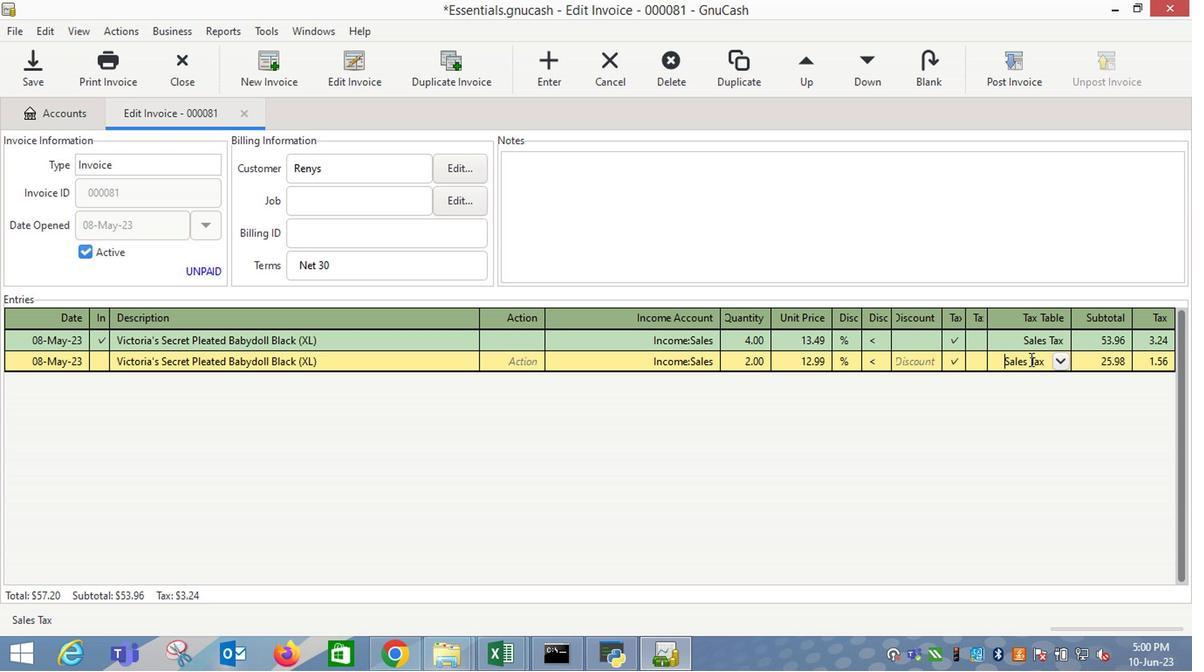 
Action: Mouse moved to (1003, 135)
Screenshot: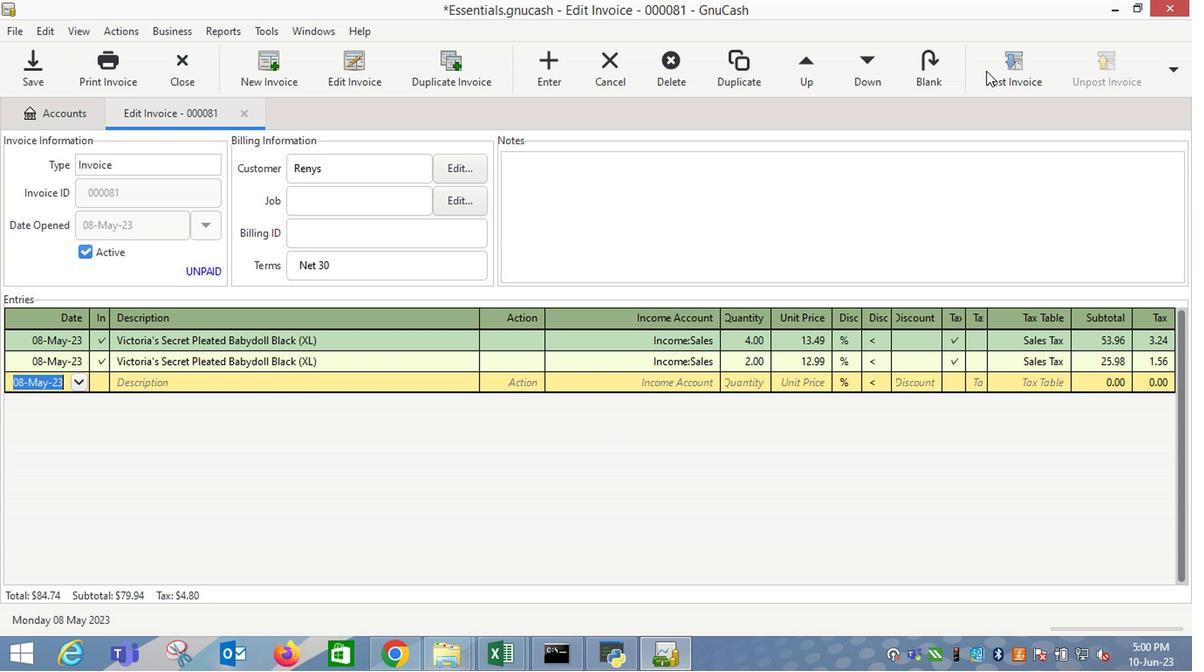 
Action: Mouse pressed left at (1003, 135)
Screenshot: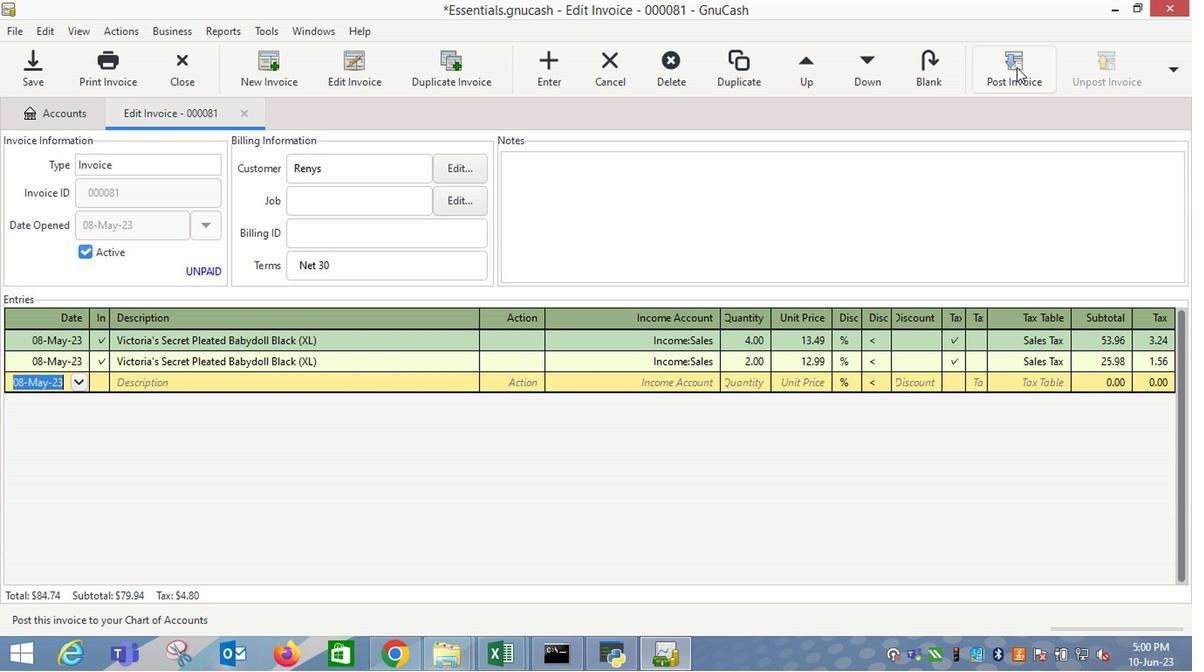 
Action: Mouse moved to (739, 303)
Screenshot: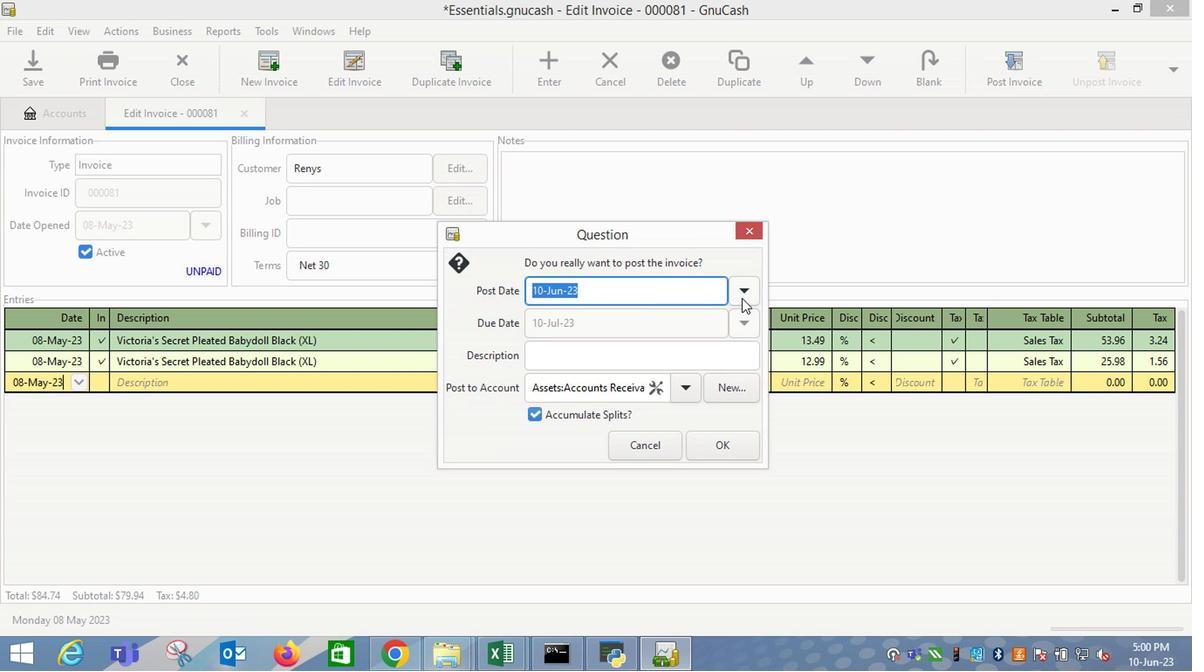 
Action: Mouse pressed left at (739, 303)
Screenshot: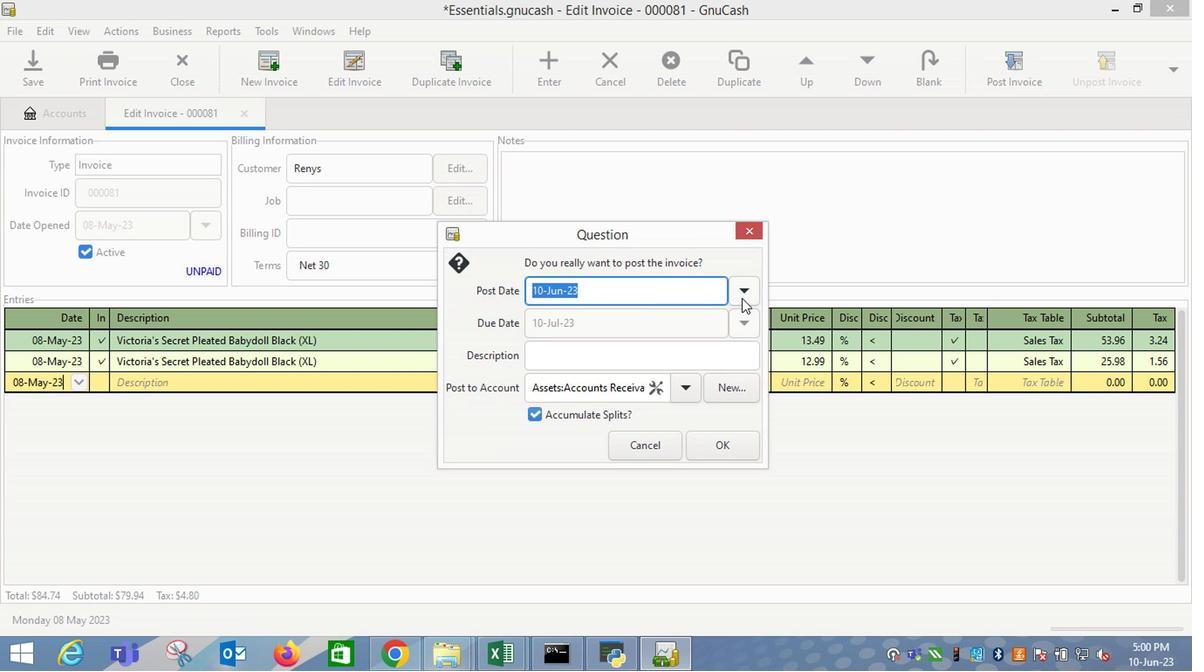 
Action: Mouse moved to (605, 320)
Screenshot: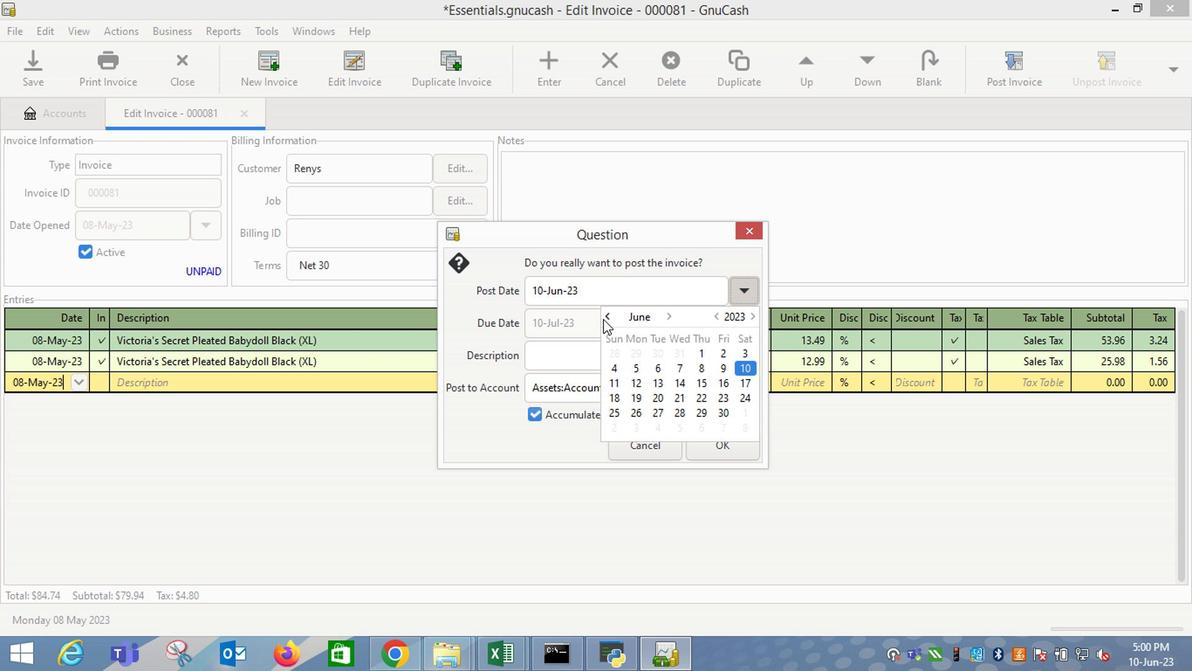 
Action: Mouse pressed left at (605, 320)
Screenshot: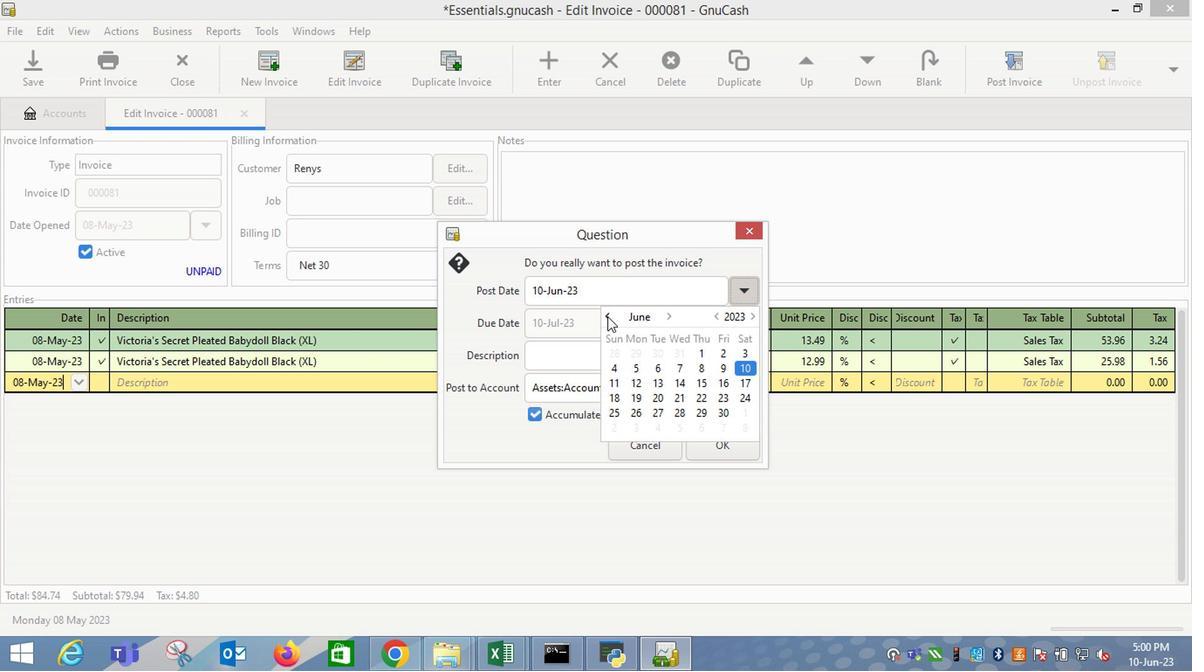 
Action: Mouse moved to (635, 357)
Screenshot: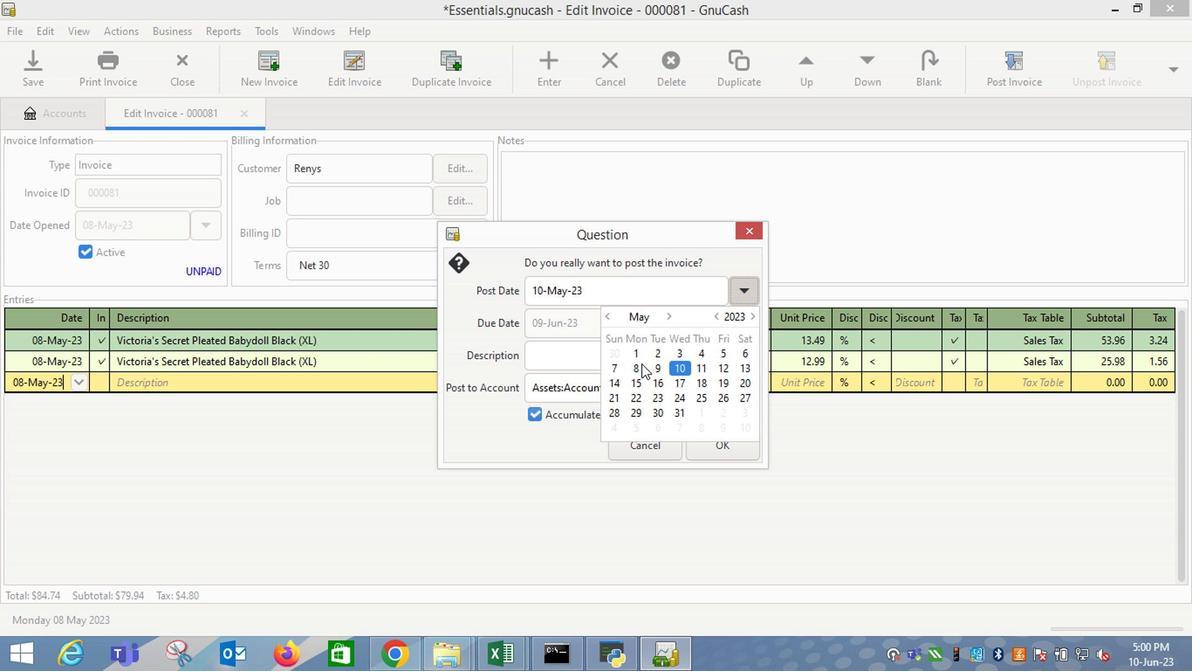 
Action: Mouse pressed left at (635, 357)
Screenshot: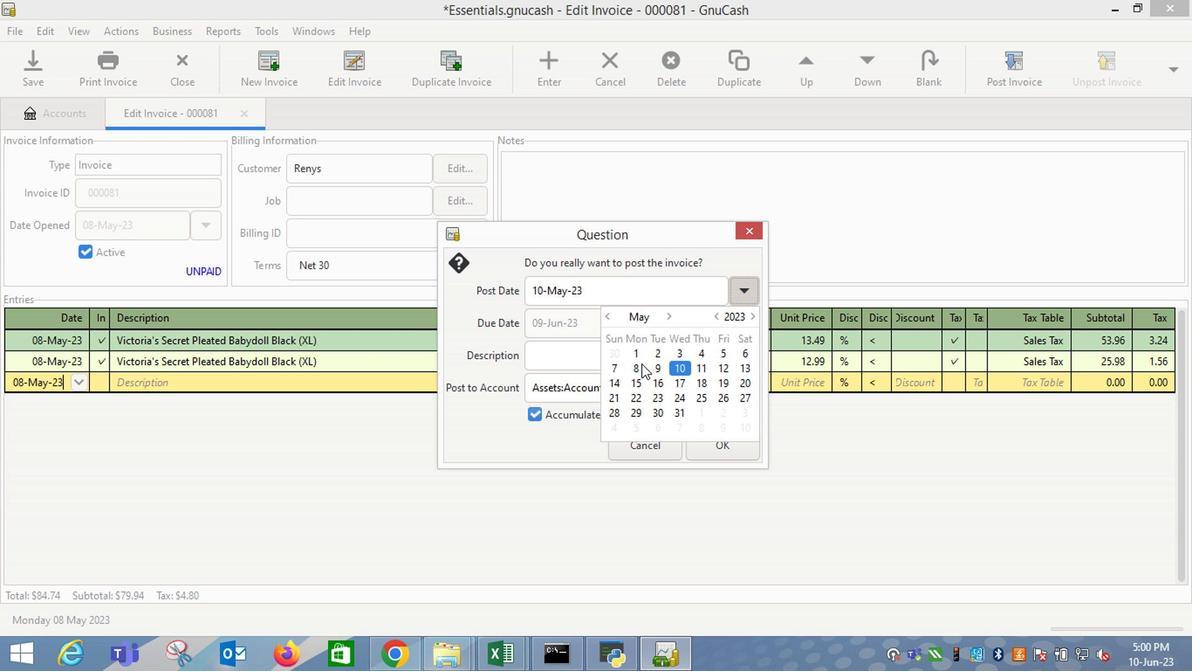 
Action: Mouse moved to (549, 343)
Screenshot: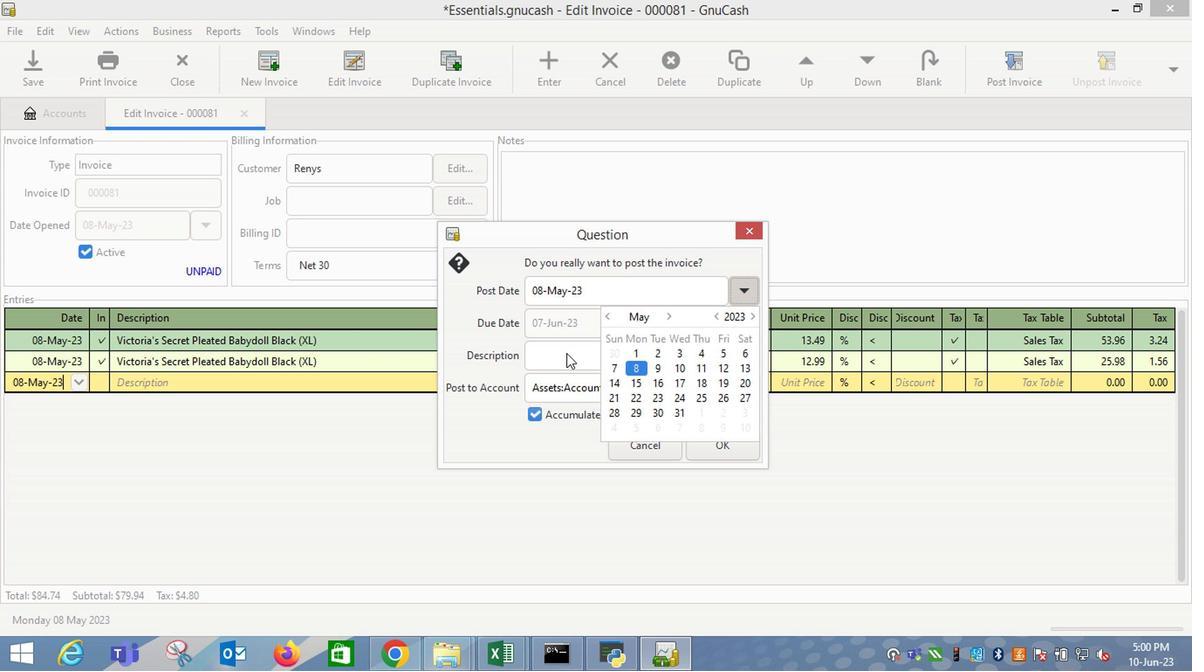 
Action: Mouse pressed left at (549, 343)
Screenshot: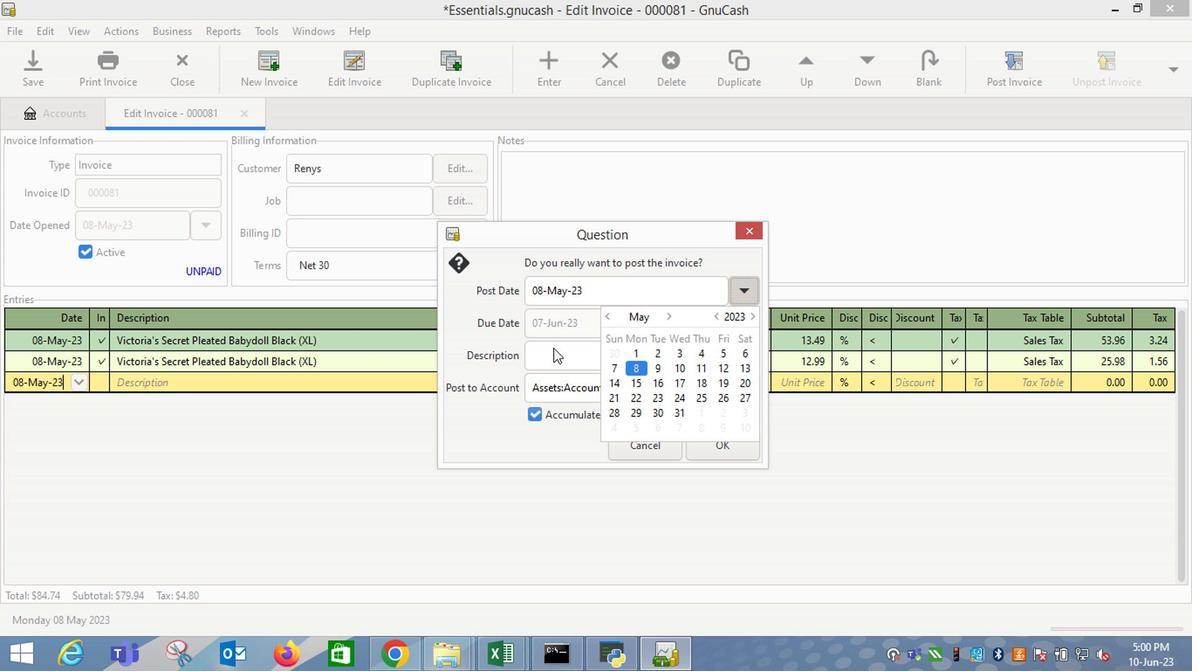 
Action: Mouse moved to (702, 413)
Screenshot: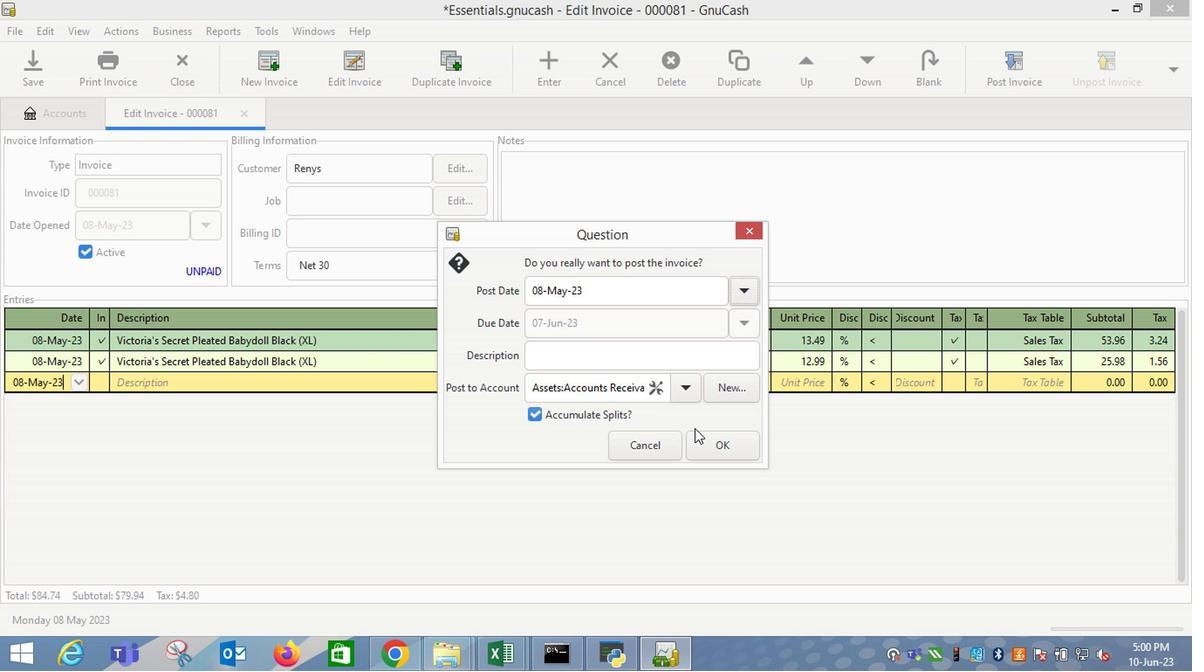 
Action: Mouse pressed left at (702, 413)
Screenshot: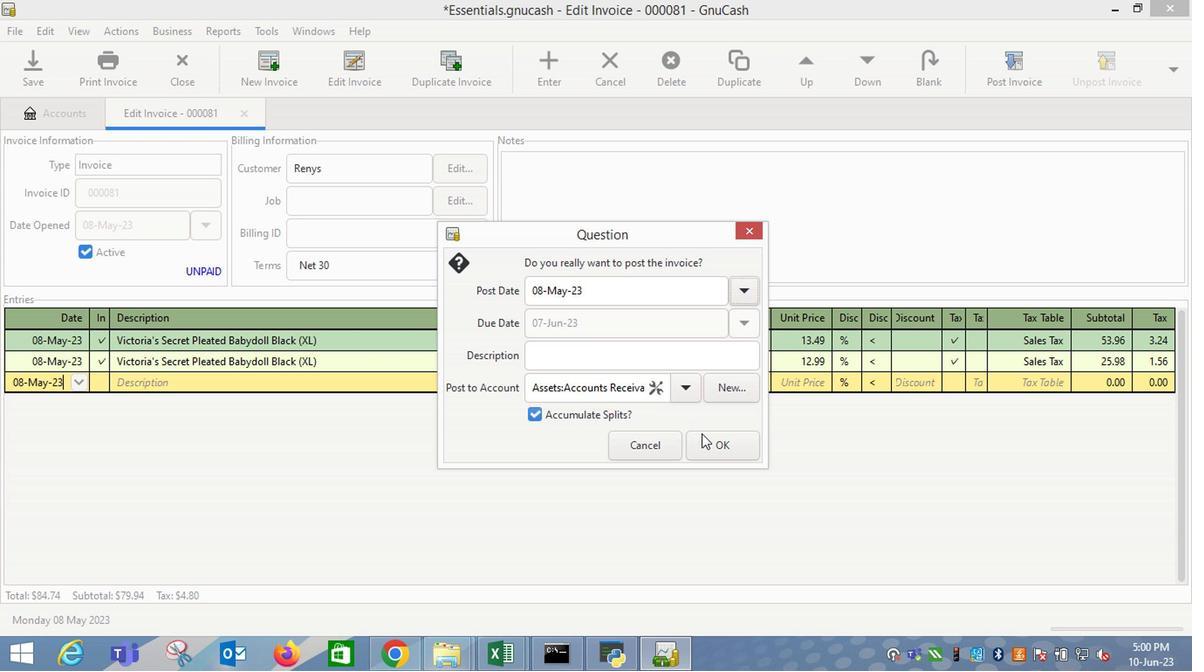 
Action: Mouse moved to (1103, 141)
Screenshot: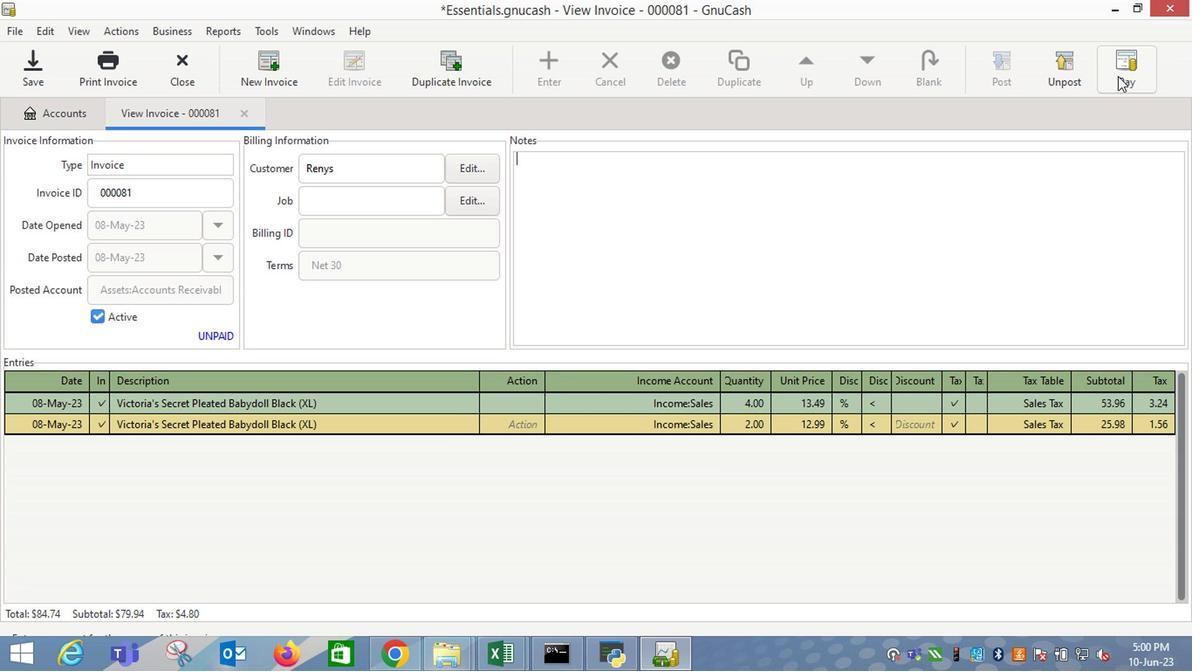 
Action: Mouse pressed left at (1103, 141)
Screenshot: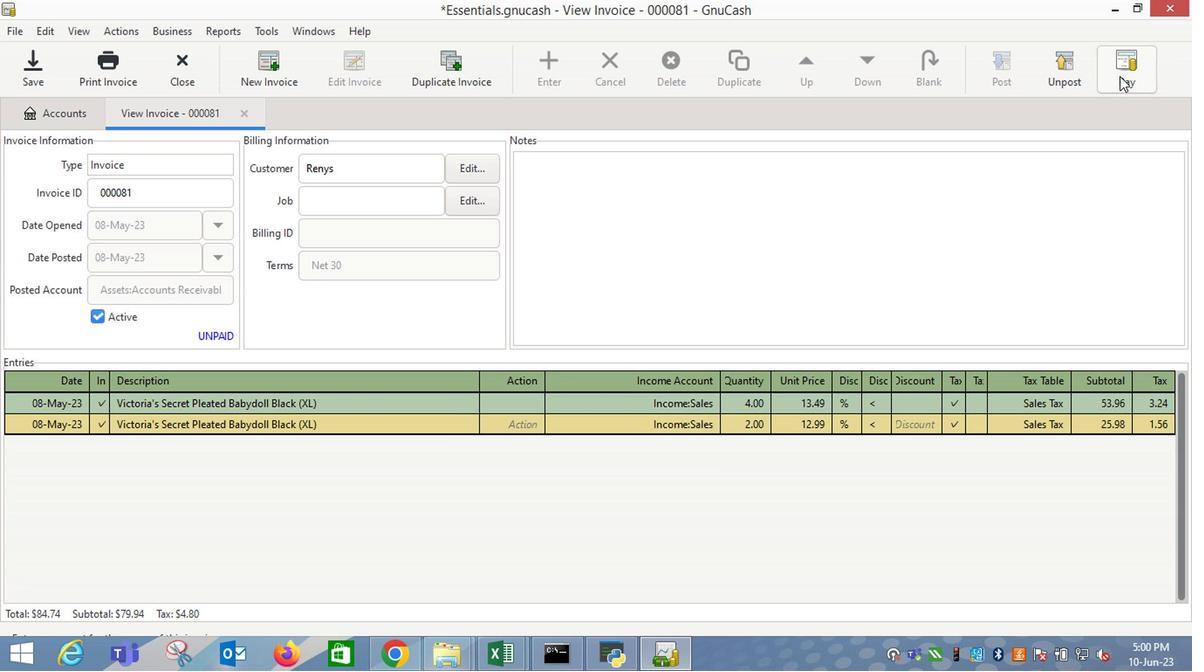 
Action: Mouse moved to (538, 337)
Screenshot: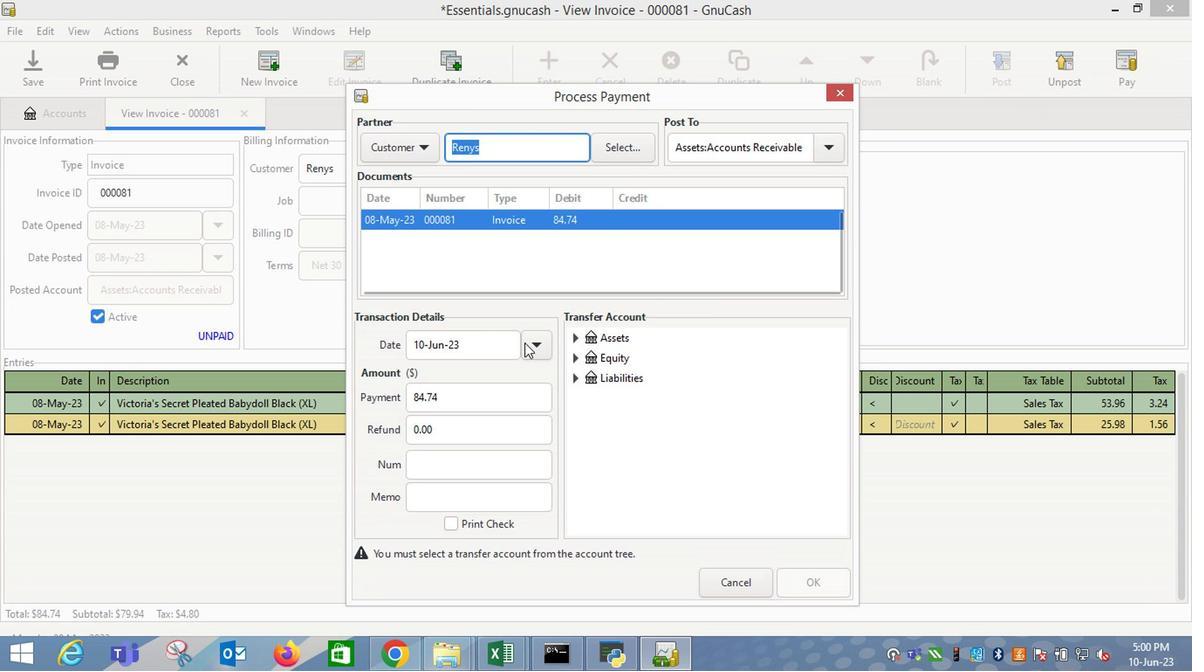 
Action: Mouse pressed left at (538, 337)
Screenshot: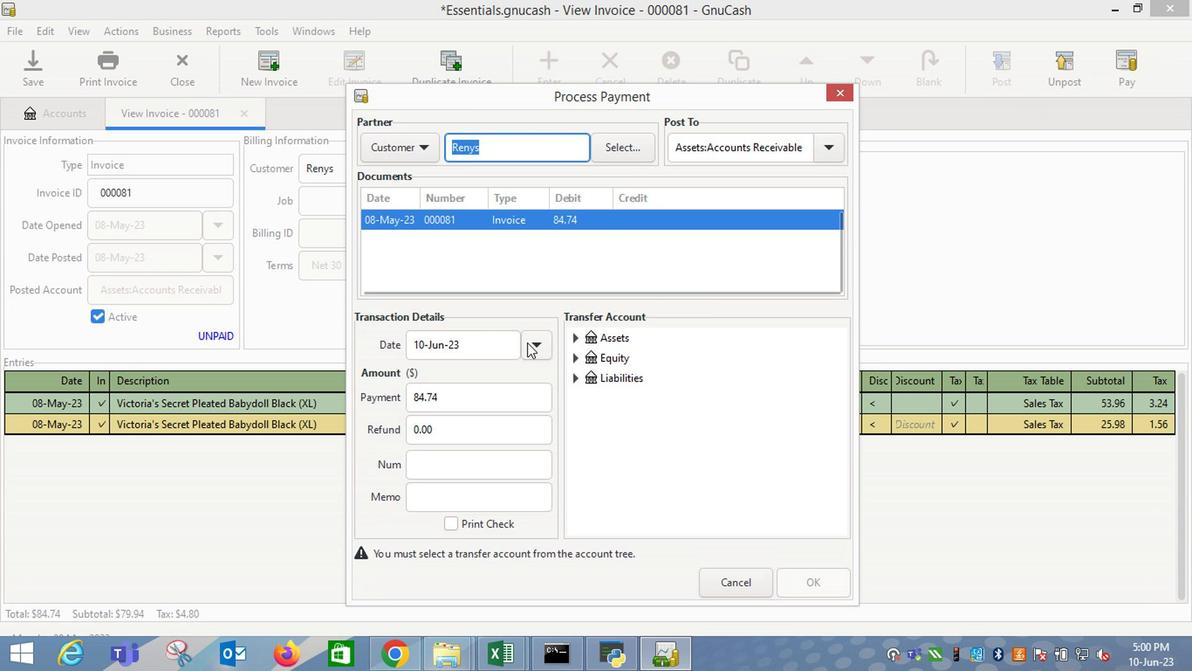 
Action: Mouse moved to (454, 401)
Screenshot: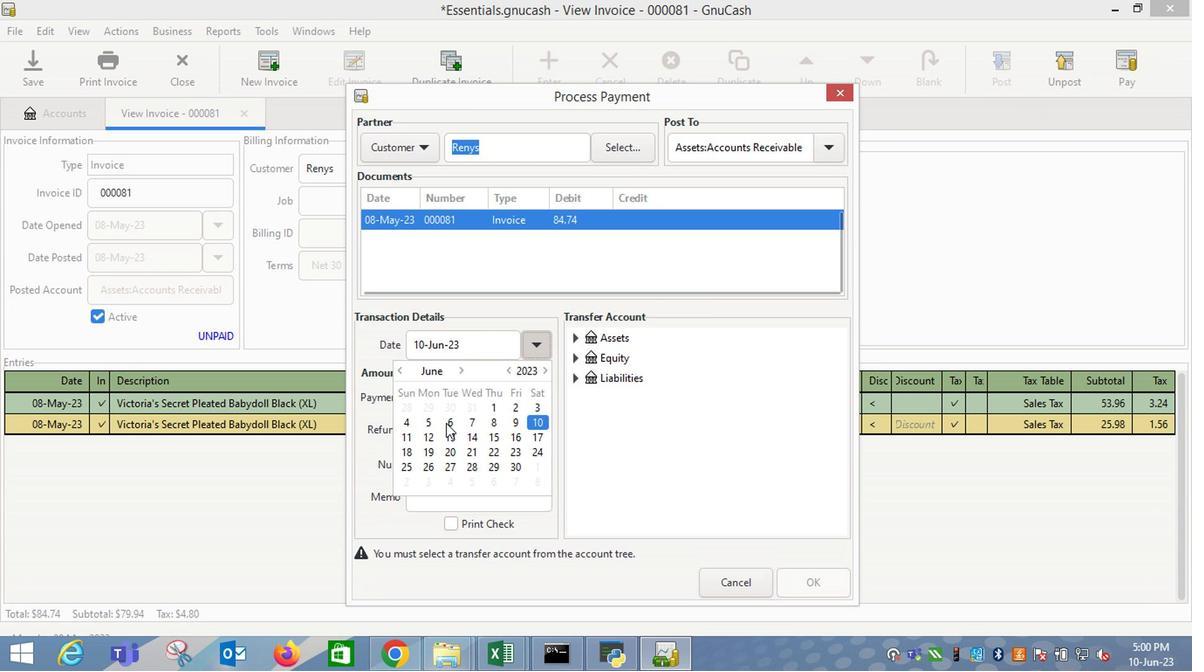 
Action: Mouse pressed left at (454, 401)
Screenshot: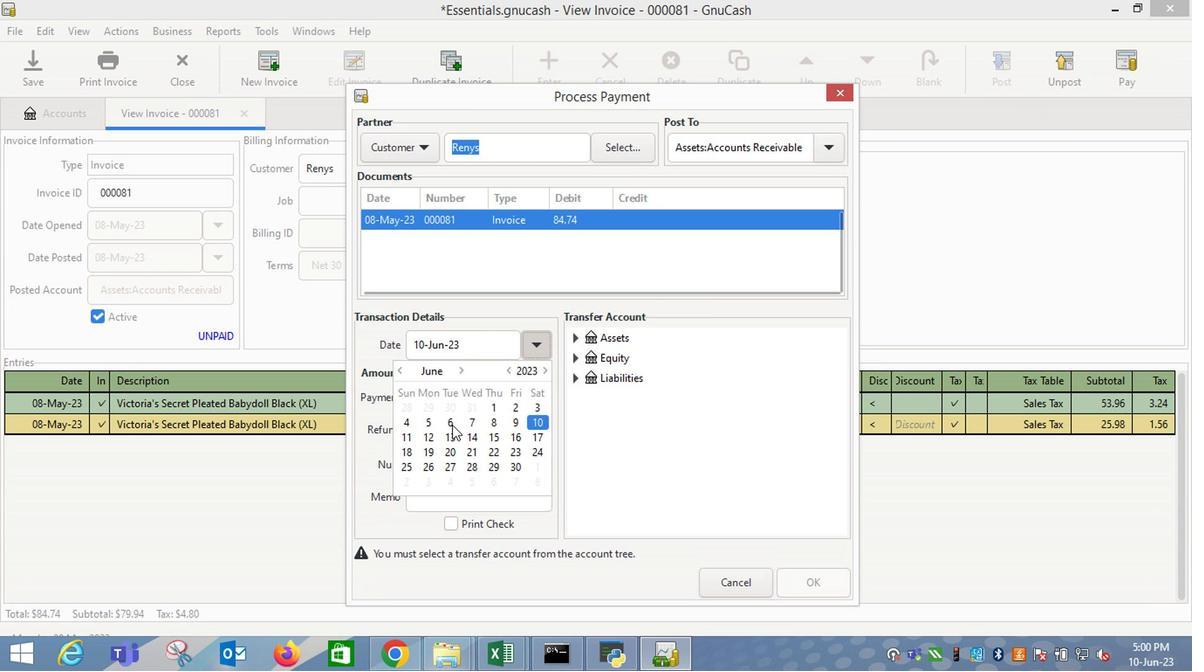 
Action: Mouse moved to (601, 400)
Screenshot: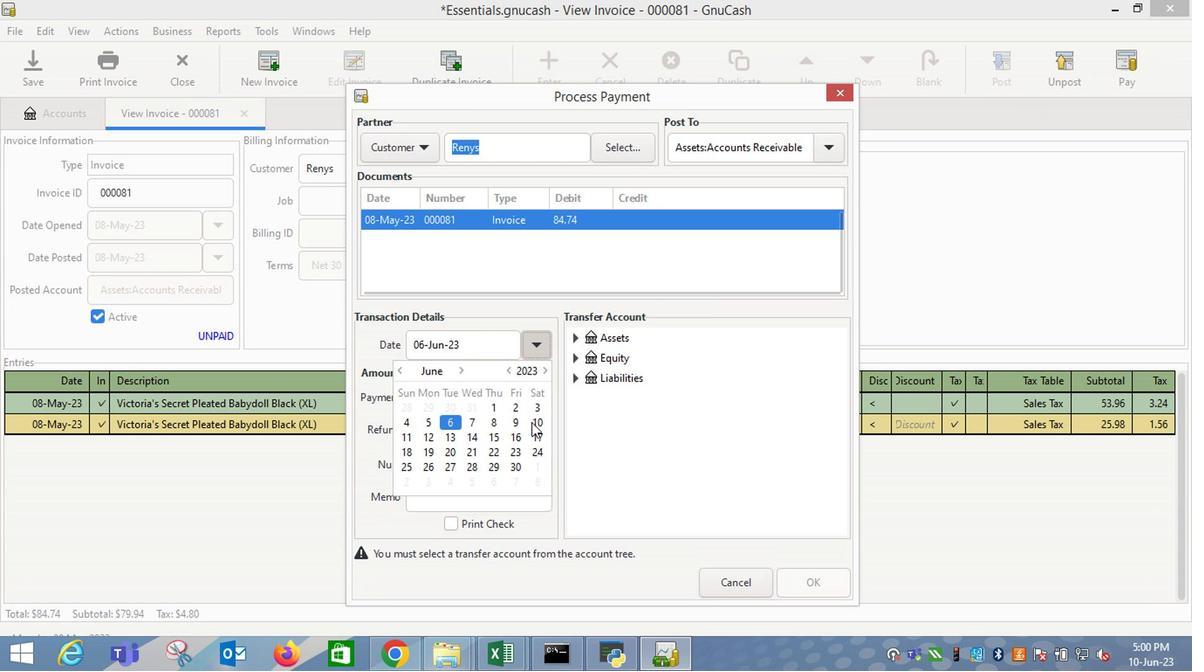 
Action: Mouse pressed left at (601, 400)
Screenshot: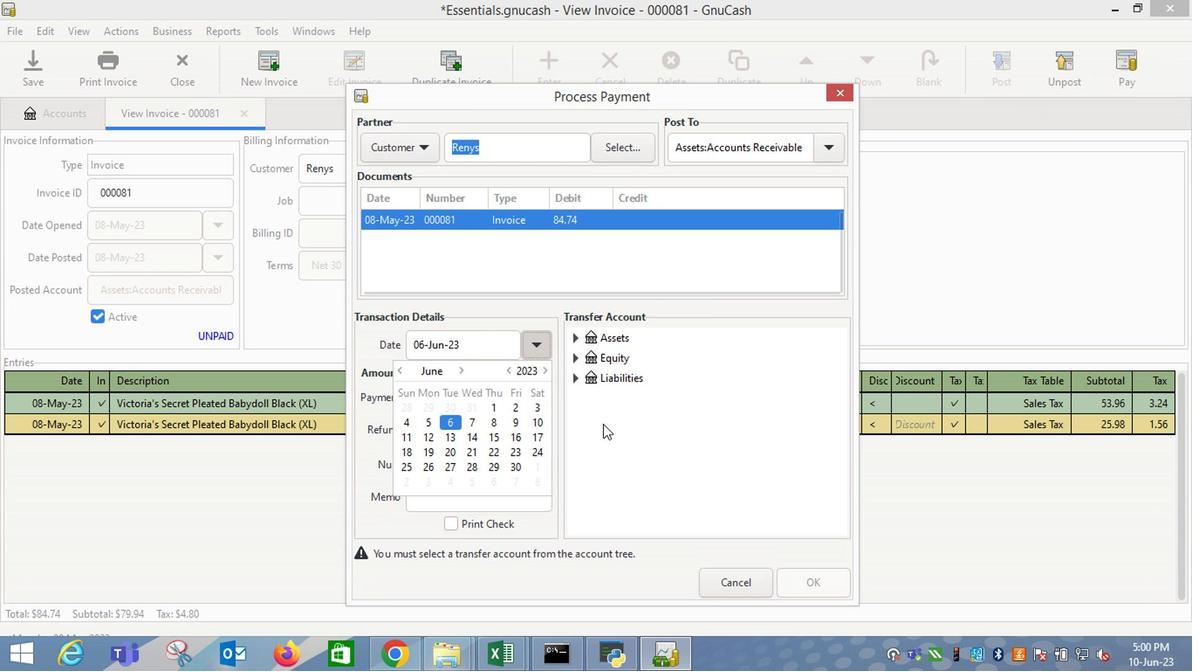 
Action: Mouse moved to (574, 336)
Screenshot: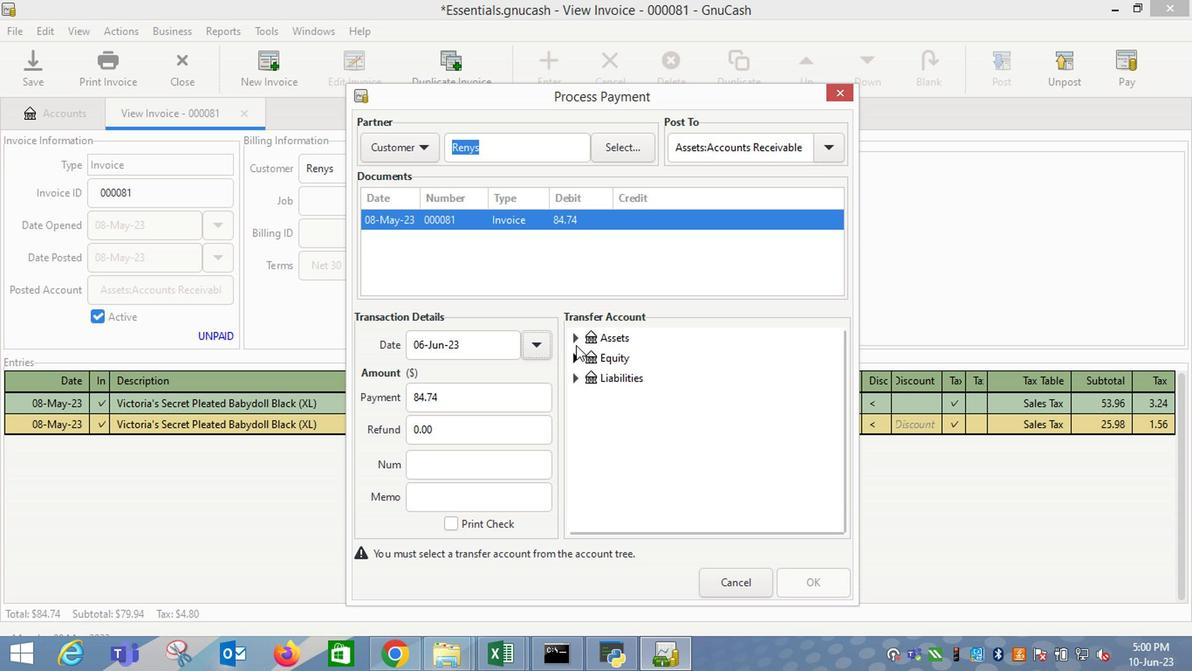 
Action: Mouse pressed left at (574, 336)
Screenshot: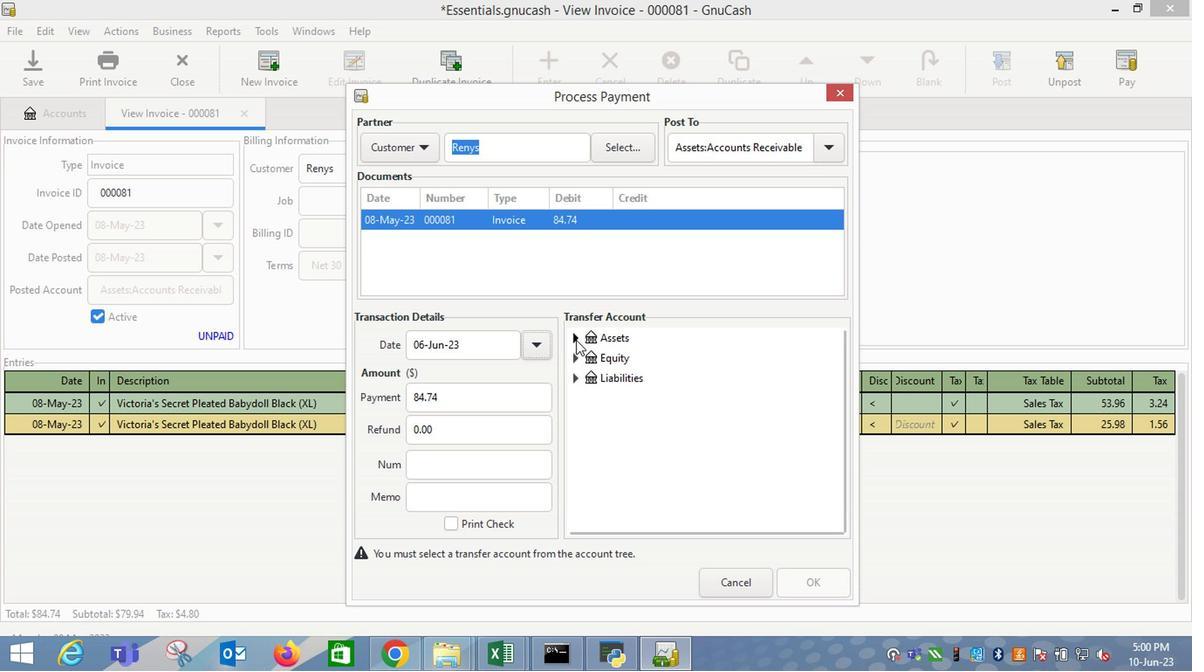 
Action: Mouse moved to (588, 354)
Screenshot: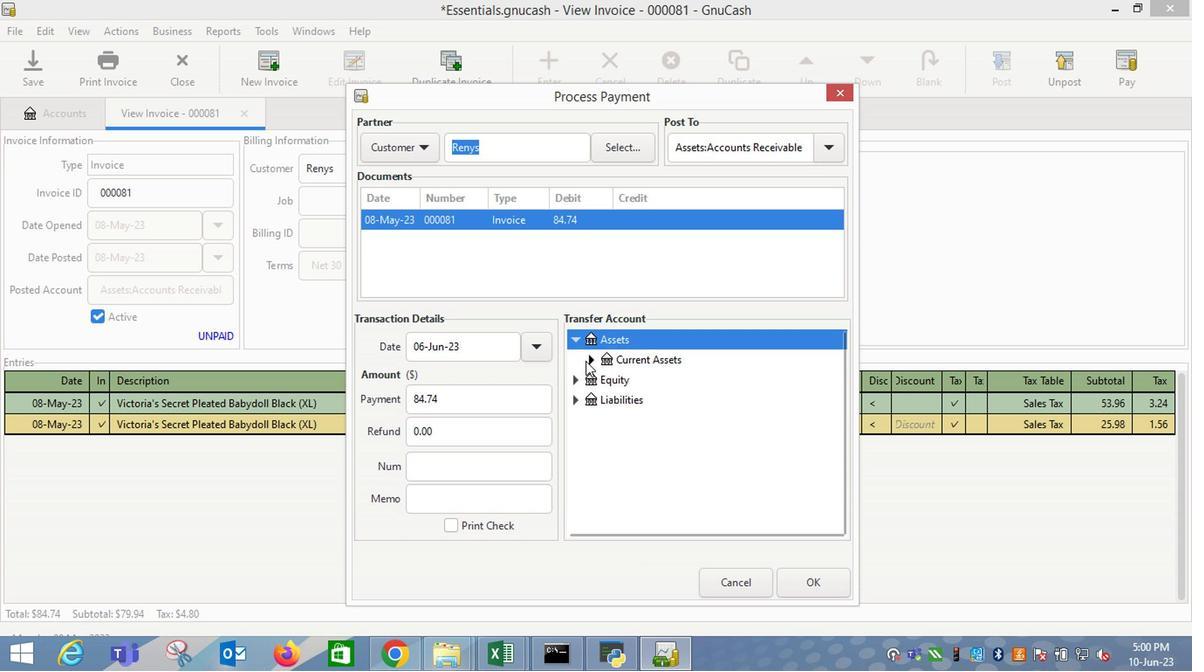 
Action: Mouse pressed left at (588, 354)
Screenshot: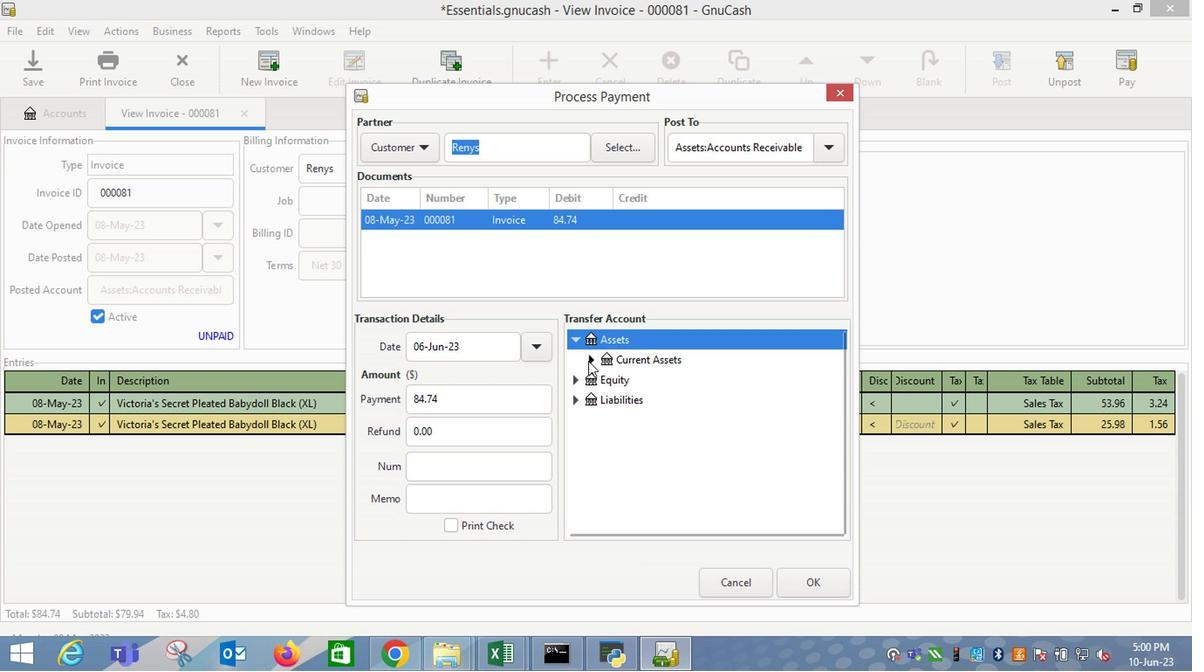 
Action: Mouse moved to (633, 365)
Screenshot: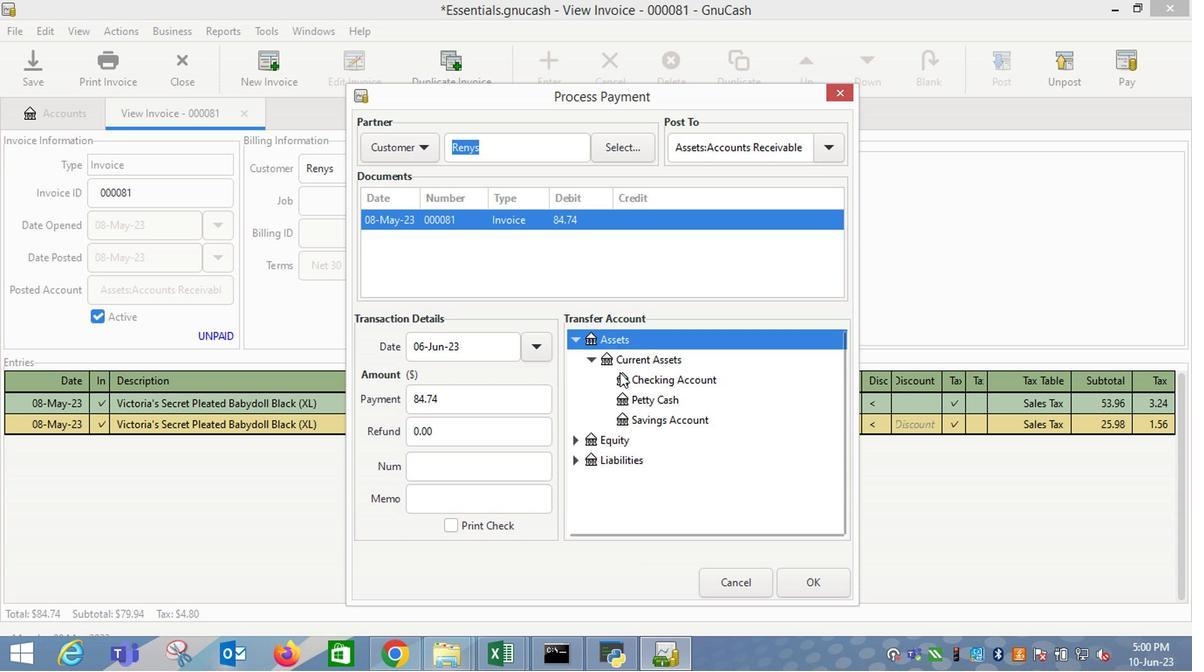 
Action: Mouse pressed left at (633, 365)
Screenshot: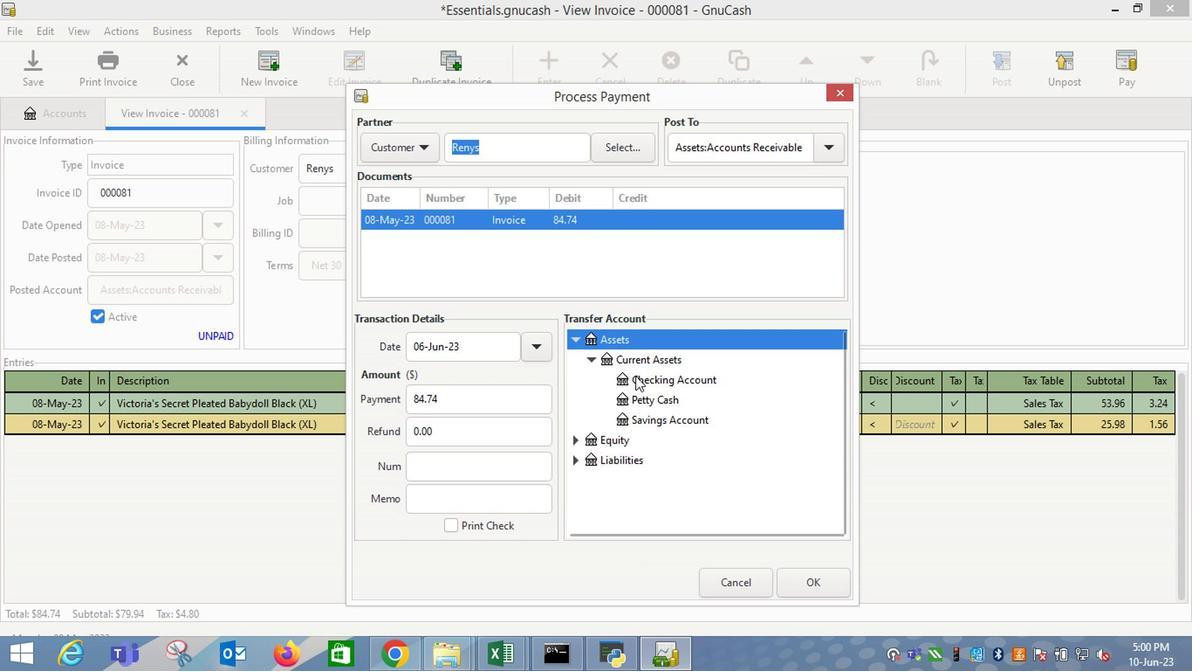 
Action: Mouse moved to (802, 523)
Screenshot: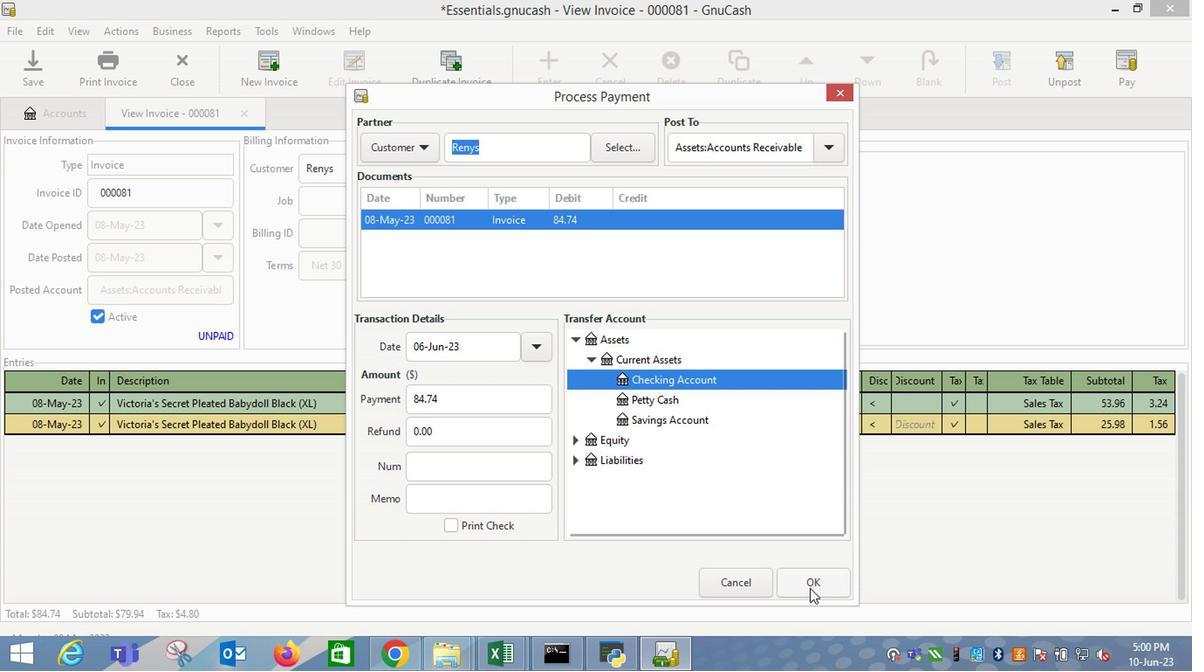 
Action: Mouse pressed left at (802, 523)
Screenshot: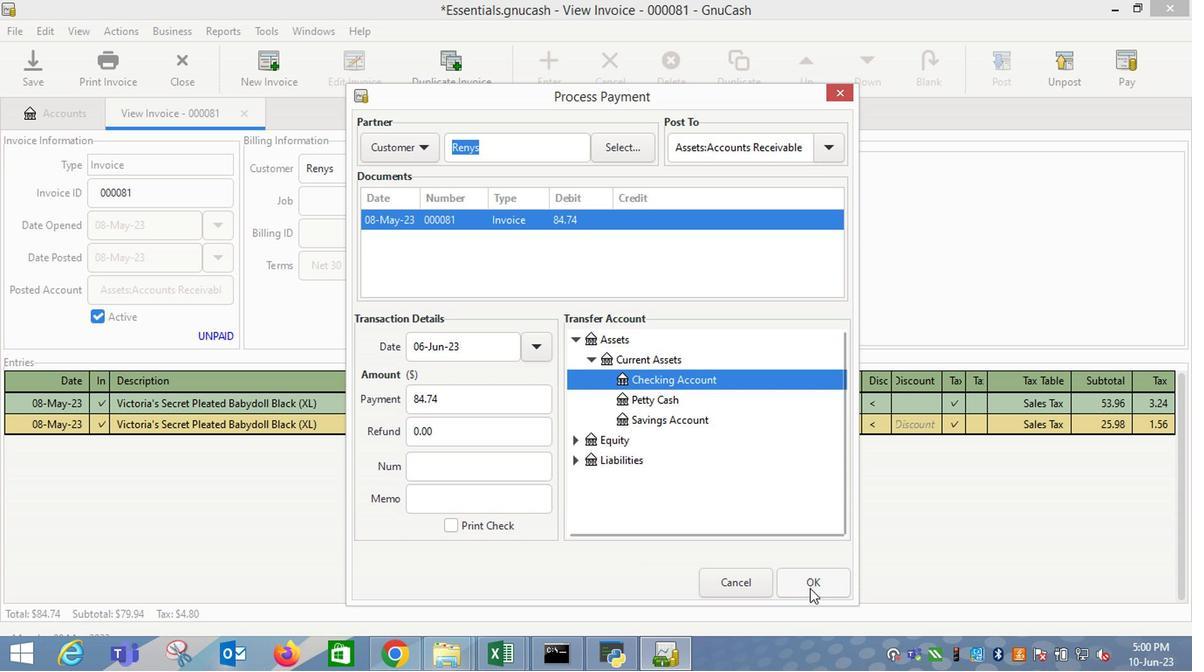 
Action: Mouse moved to (113, 138)
Screenshot: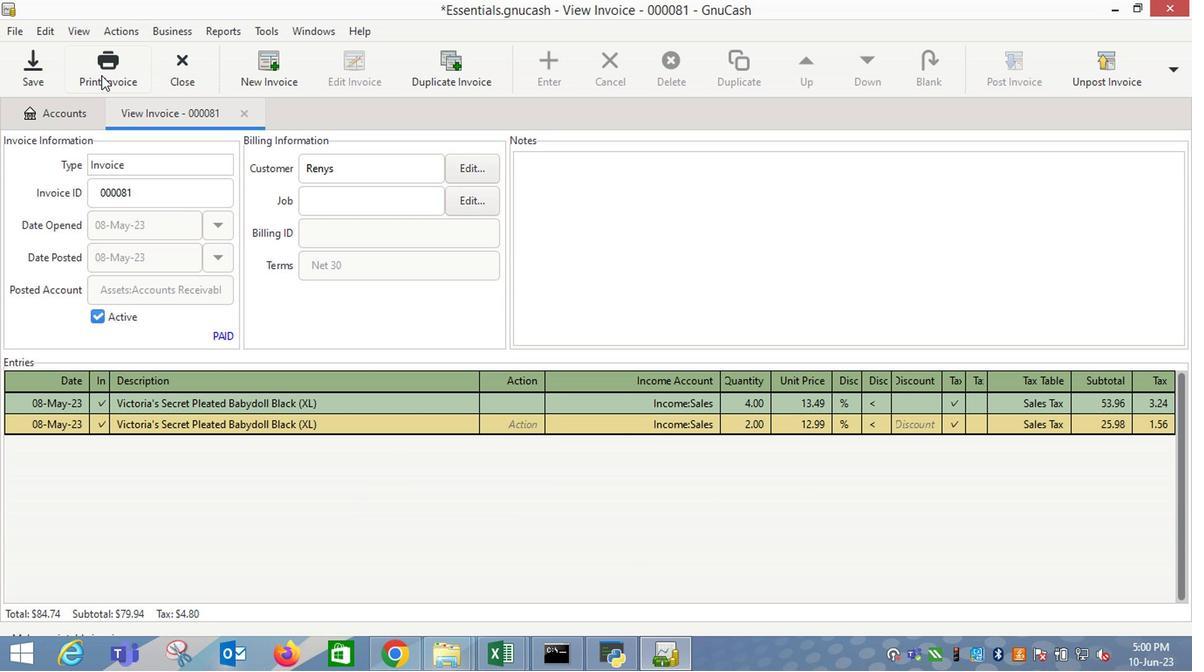 
Action: Mouse pressed left at (113, 138)
Screenshot: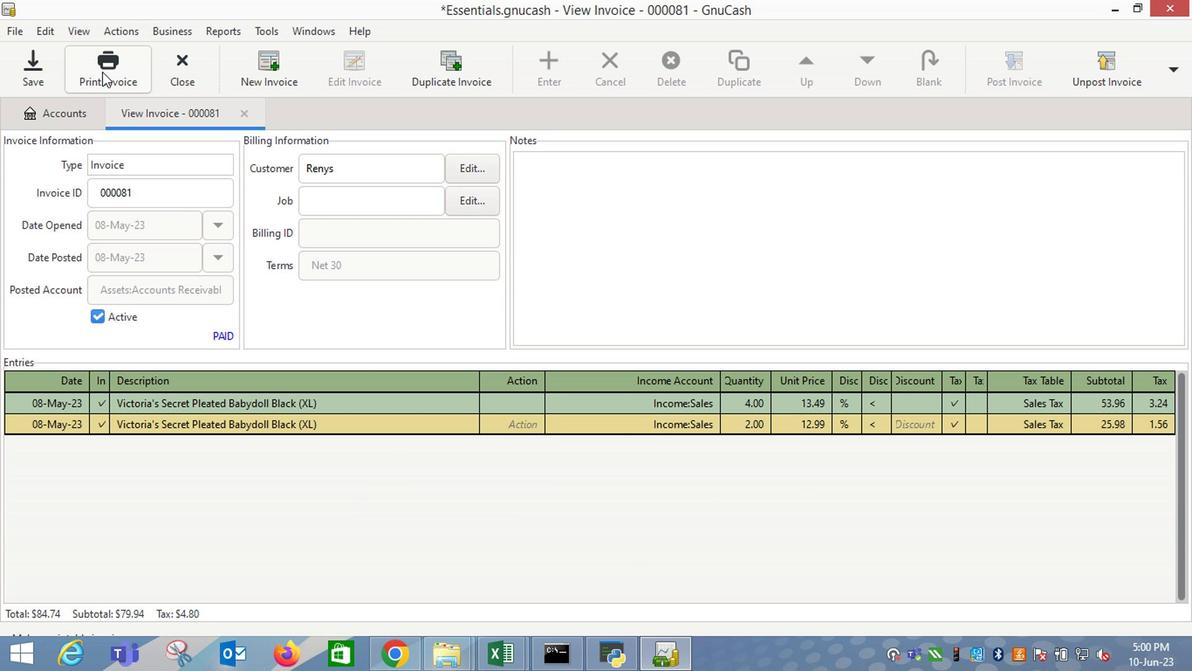 
Action: Mouse moved to (746, 136)
Screenshot: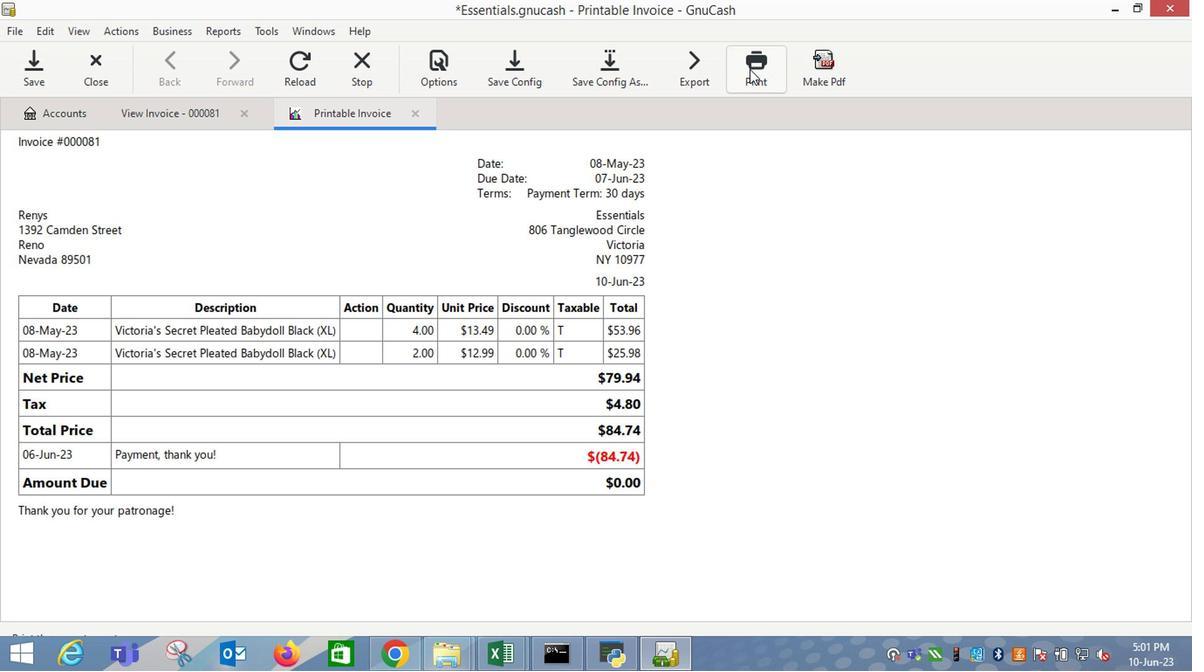 
Action: Mouse pressed left at (746, 136)
Screenshot: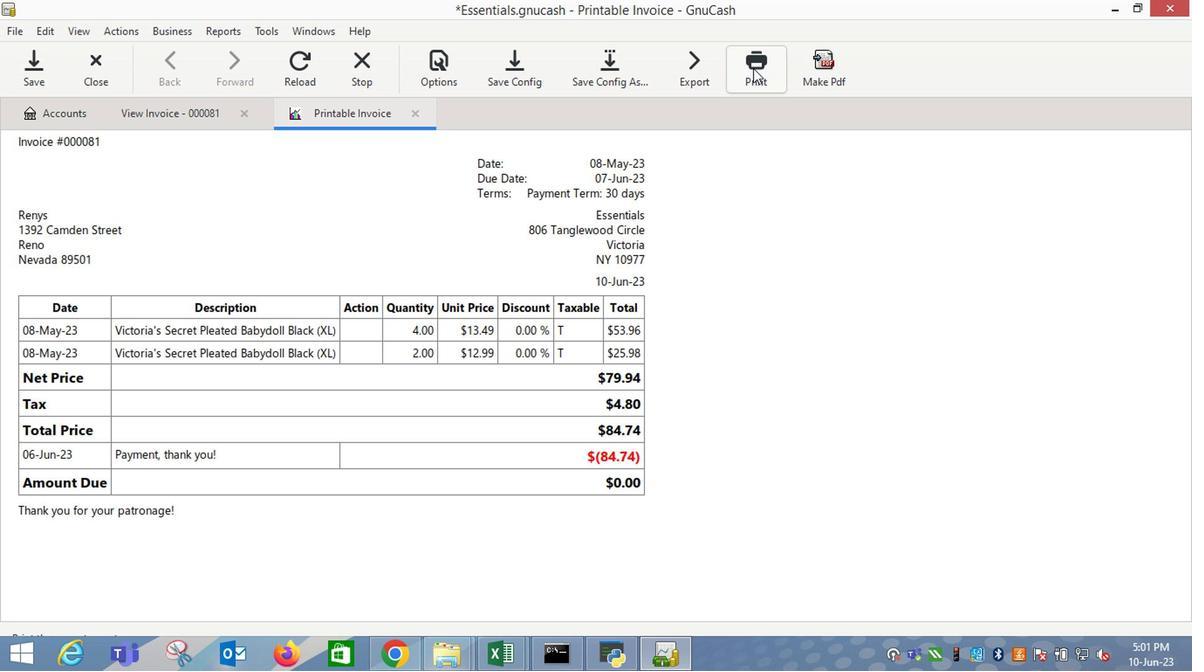 
Action: Mouse moved to (234, 350)
Screenshot: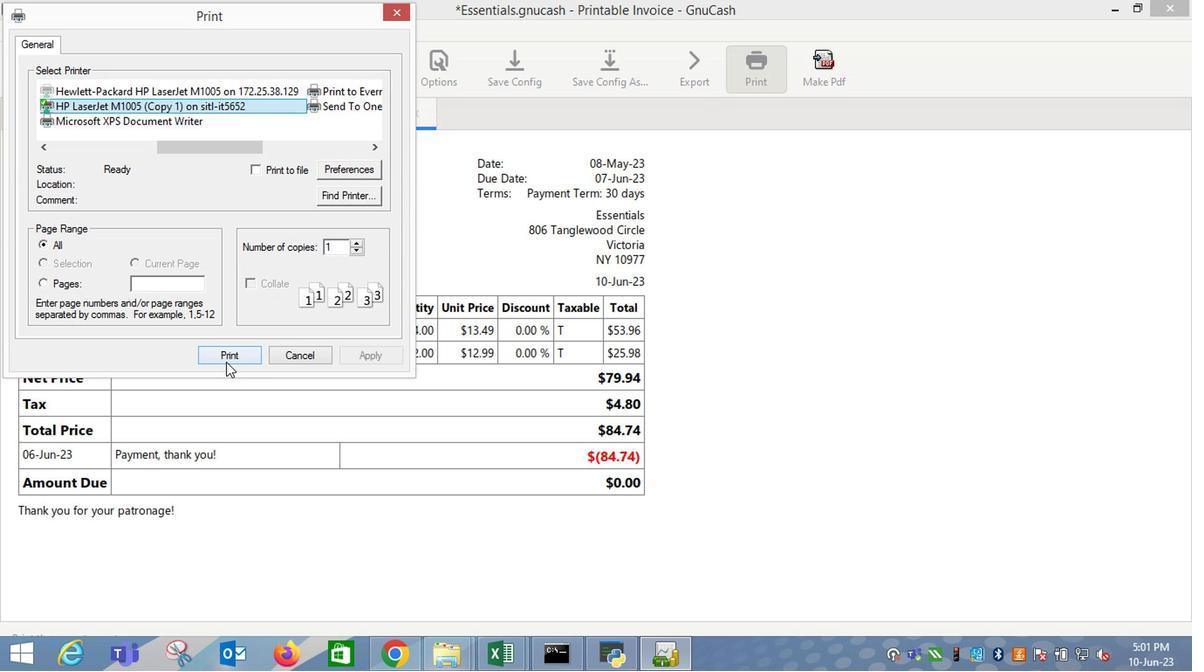 
Action: Mouse pressed left at (234, 350)
Screenshot: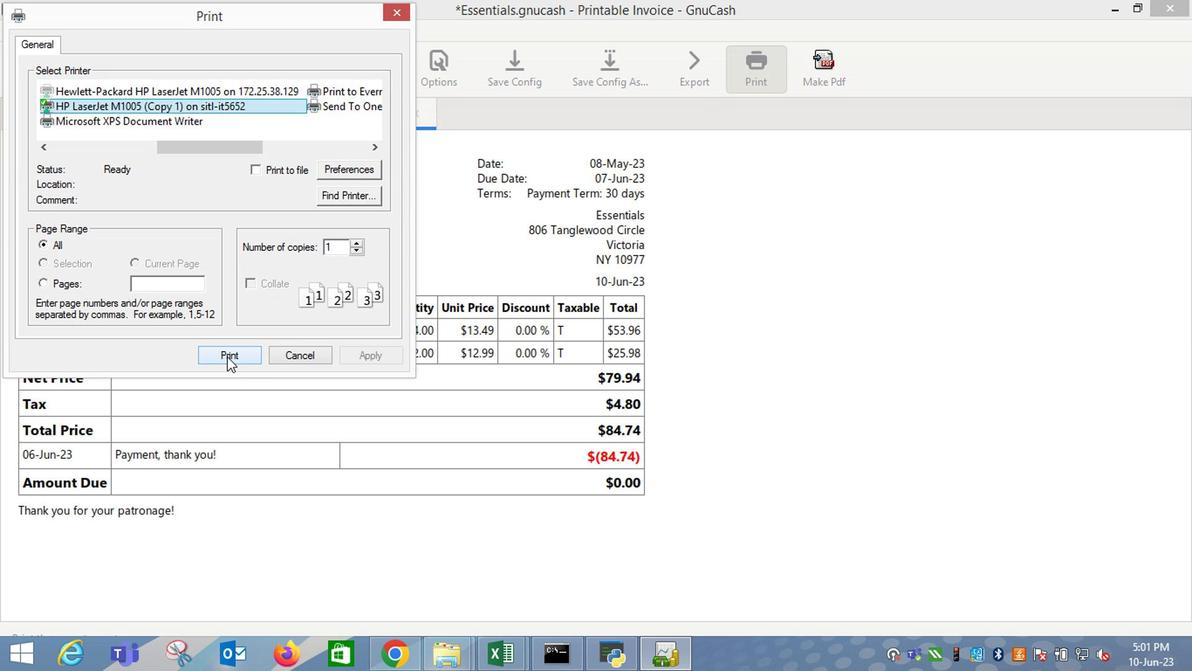
Action: Mouse moved to (319, 288)
Screenshot: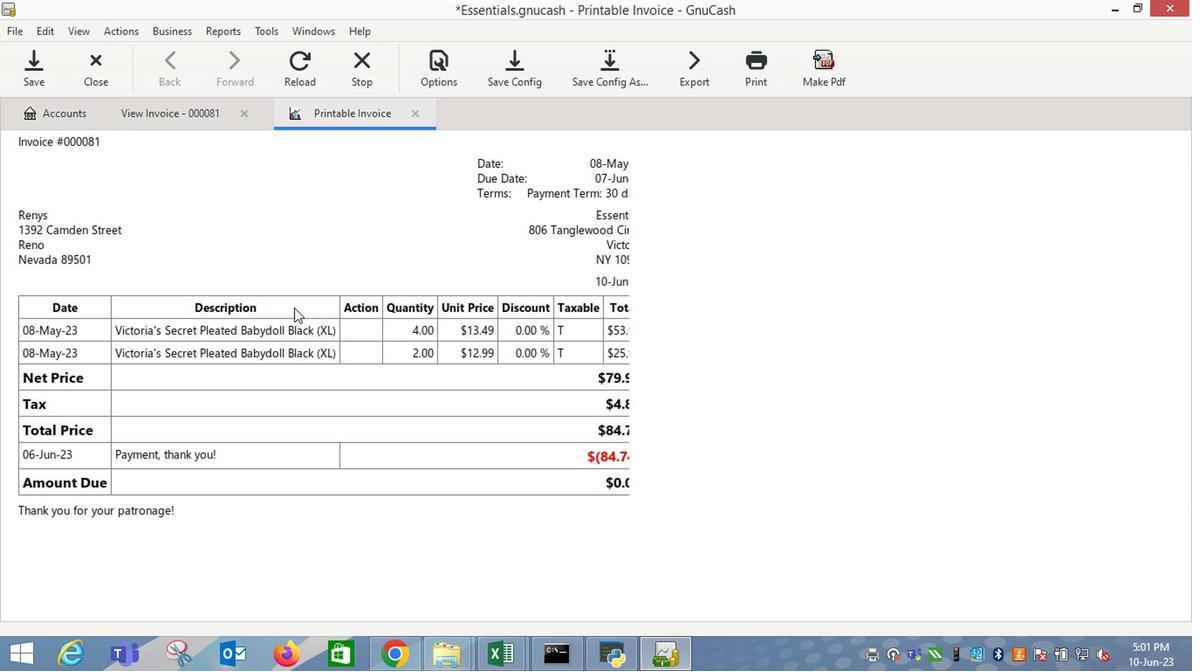 
